 Task: Search one way flight ticket for 5 adults, 2 children, 1 infant in seat and 2 infants on lap in economy from Eastsound: Orcas Island Airport to Gillette: Gillette Campbell County Airport on 5-1-2023. Choice of flights is Emirates. Number of bags: 1 carry on bag and 1 checked bag. Price is upto 77000. Outbound departure time preference is 12:15.
Action: Mouse moved to (244, 475)
Screenshot: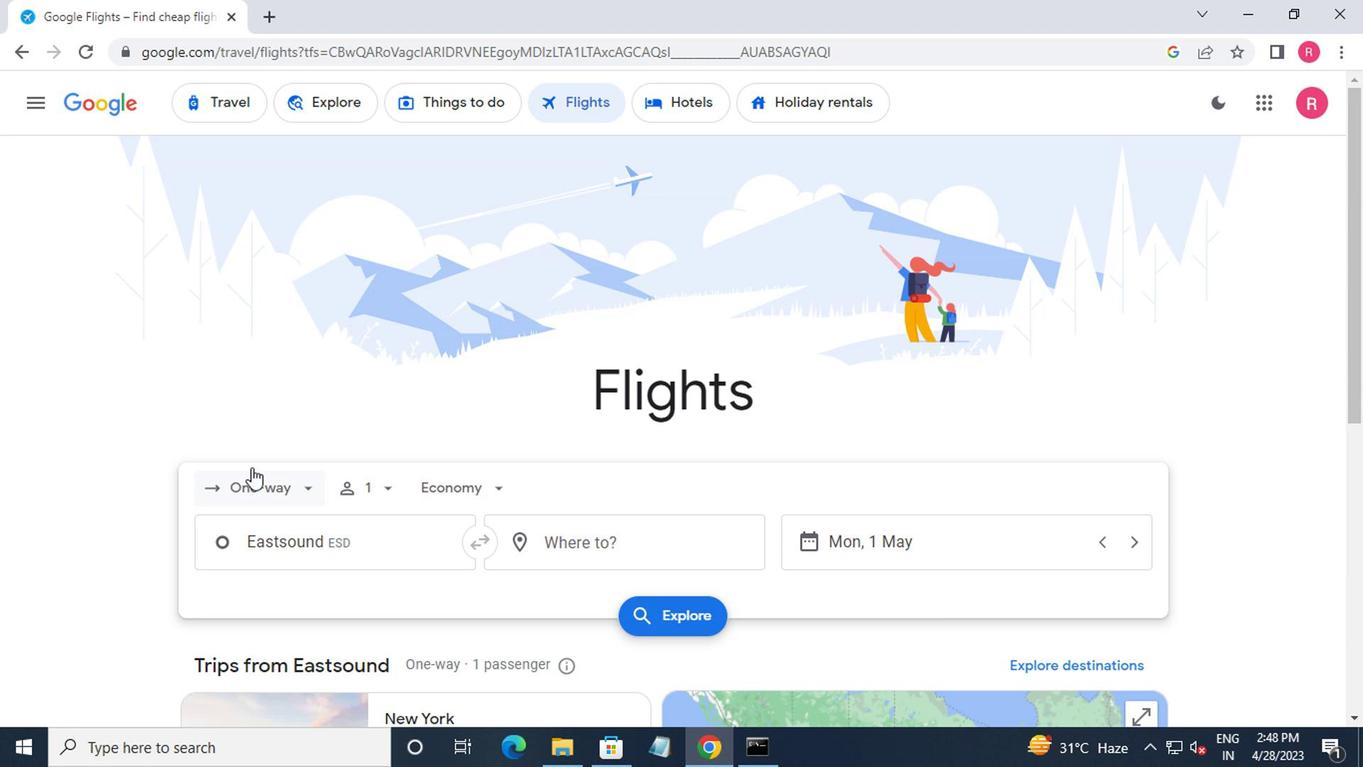 
Action: Mouse pressed left at (244, 475)
Screenshot: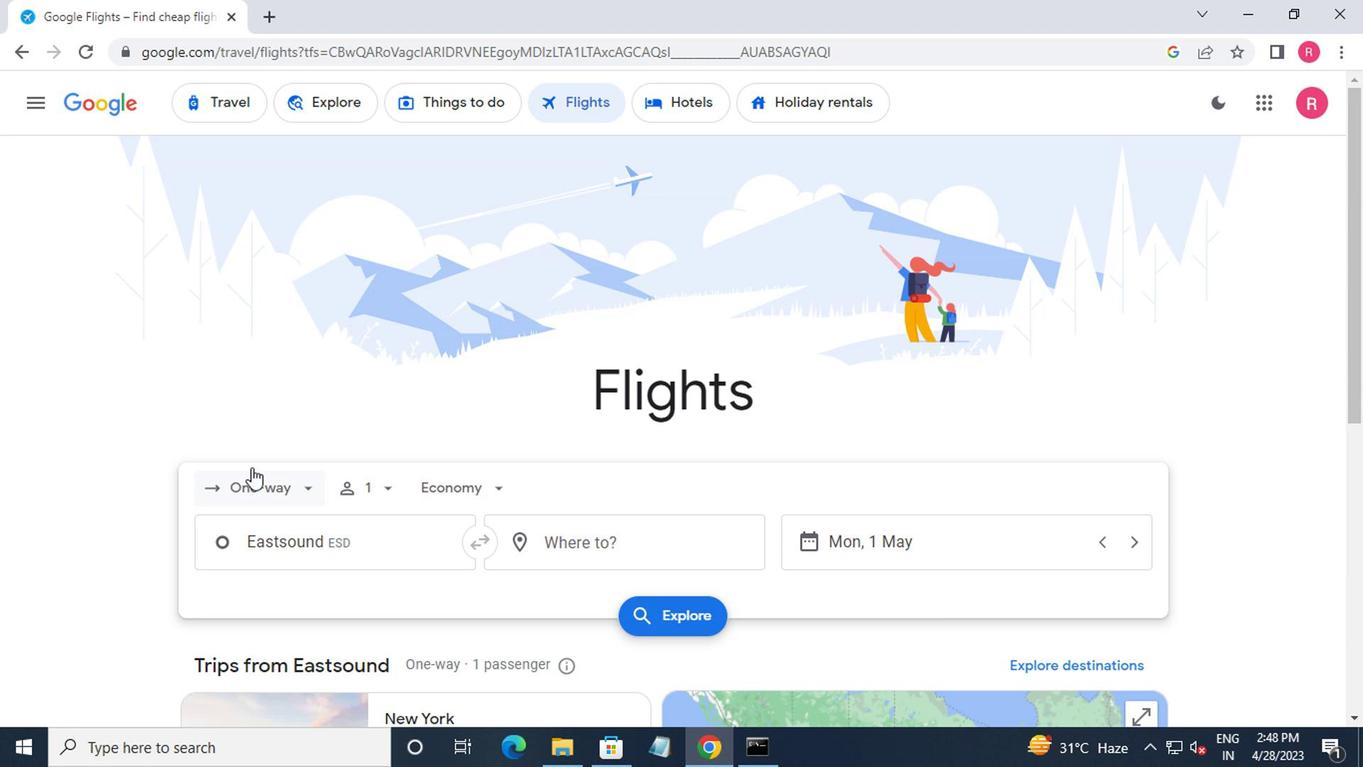 
Action: Mouse moved to (286, 584)
Screenshot: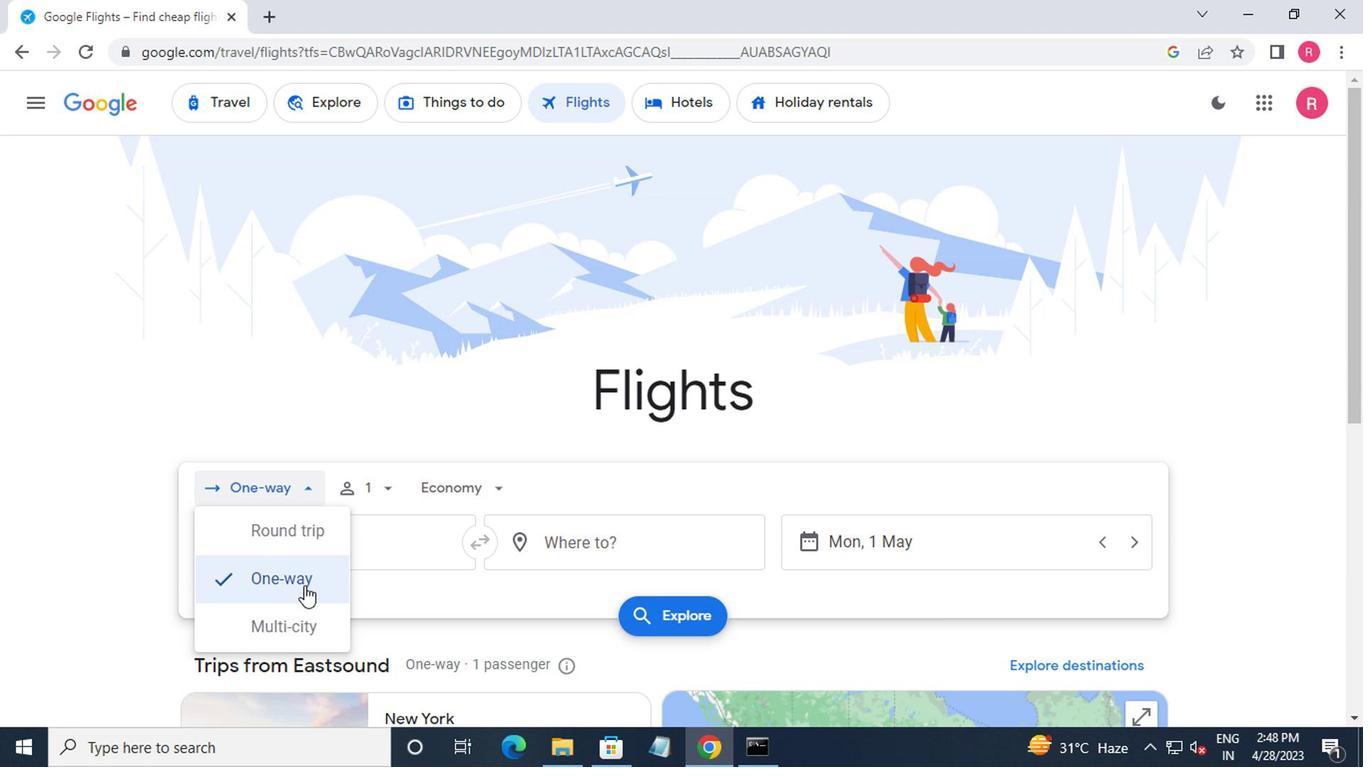 
Action: Mouse pressed left at (286, 584)
Screenshot: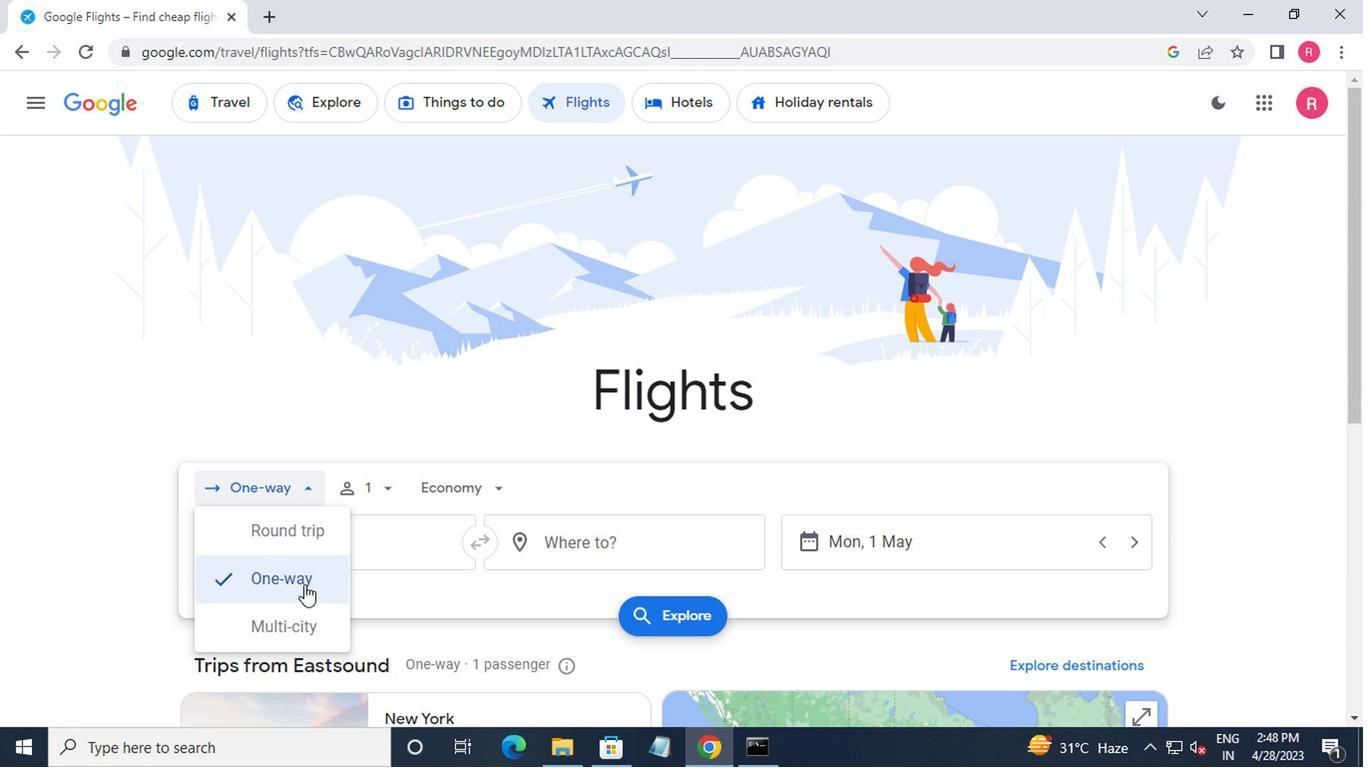 
Action: Mouse moved to (360, 502)
Screenshot: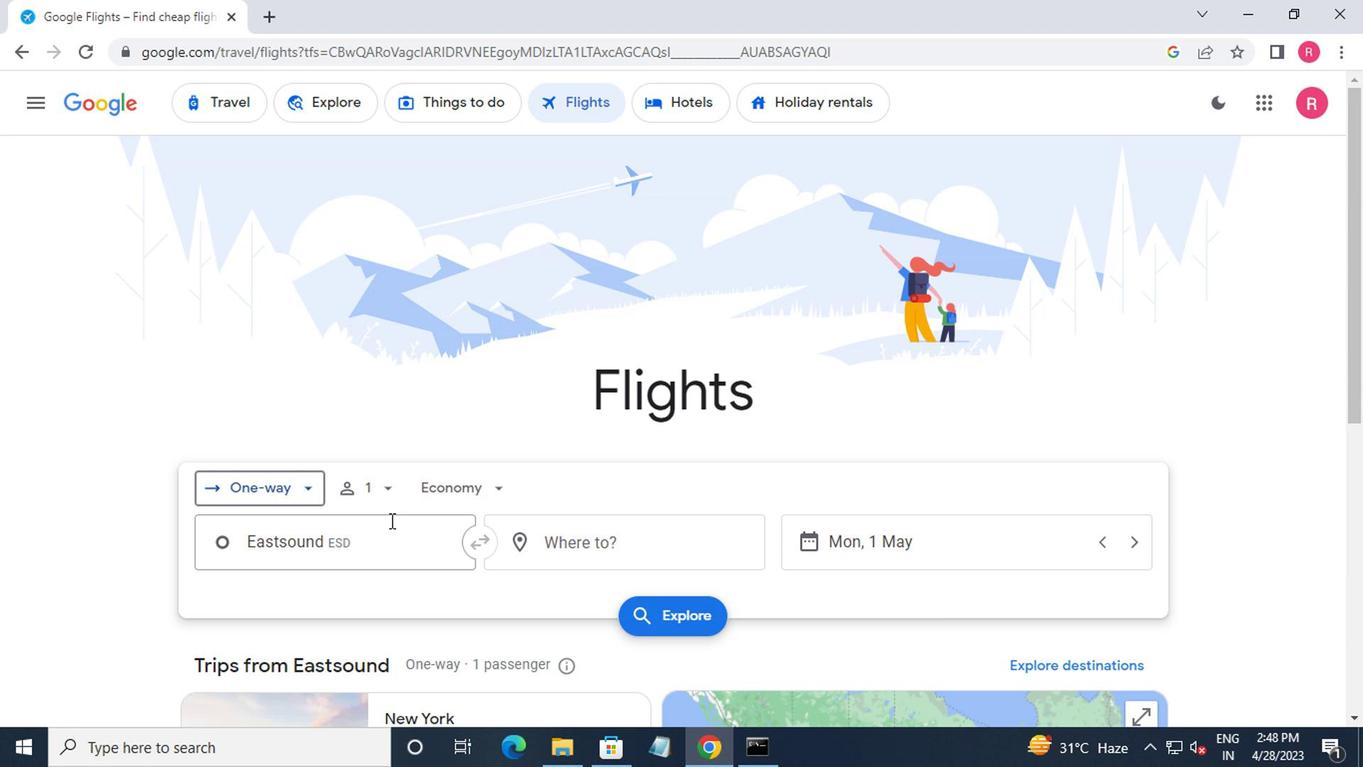 
Action: Mouse pressed left at (360, 502)
Screenshot: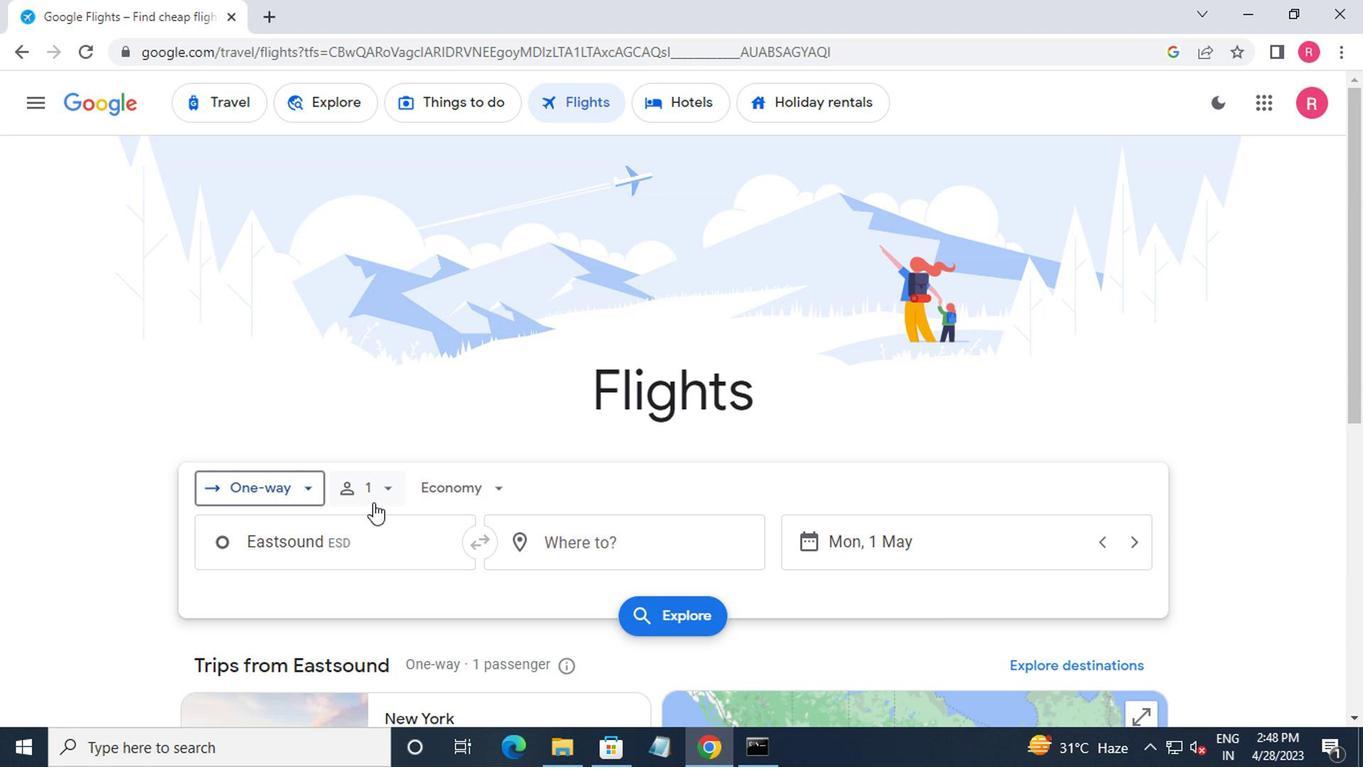 
Action: Mouse moved to (541, 547)
Screenshot: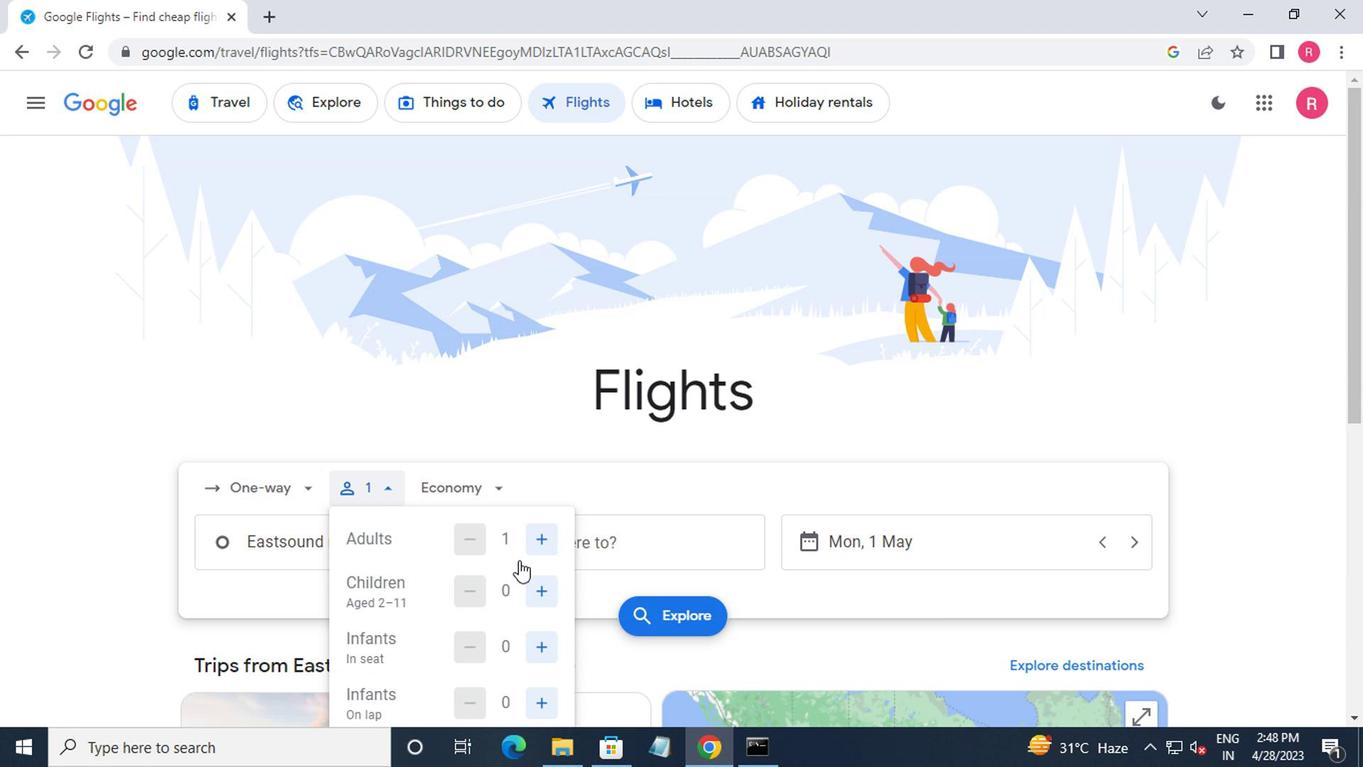 
Action: Mouse pressed left at (541, 547)
Screenshot: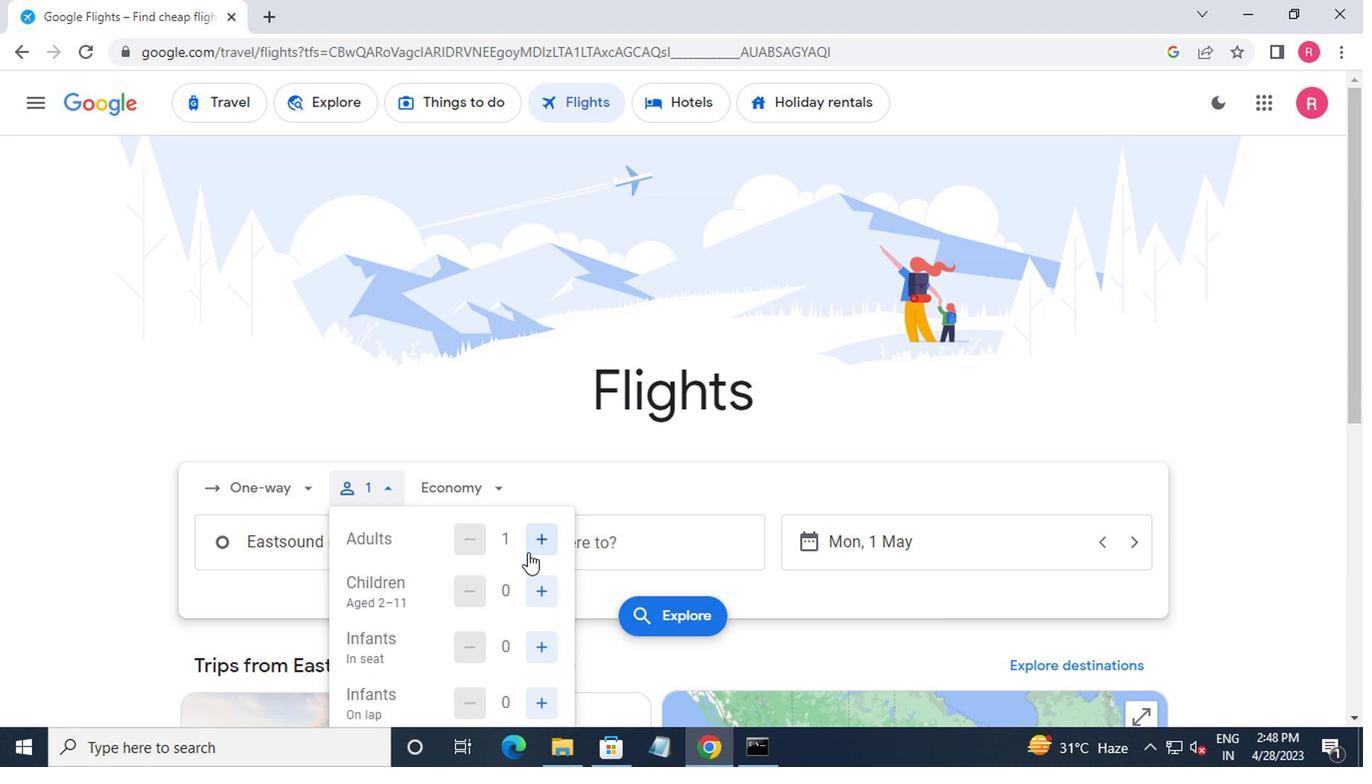 
Action: Mouse pressed left at (541, 547)
Screenshot: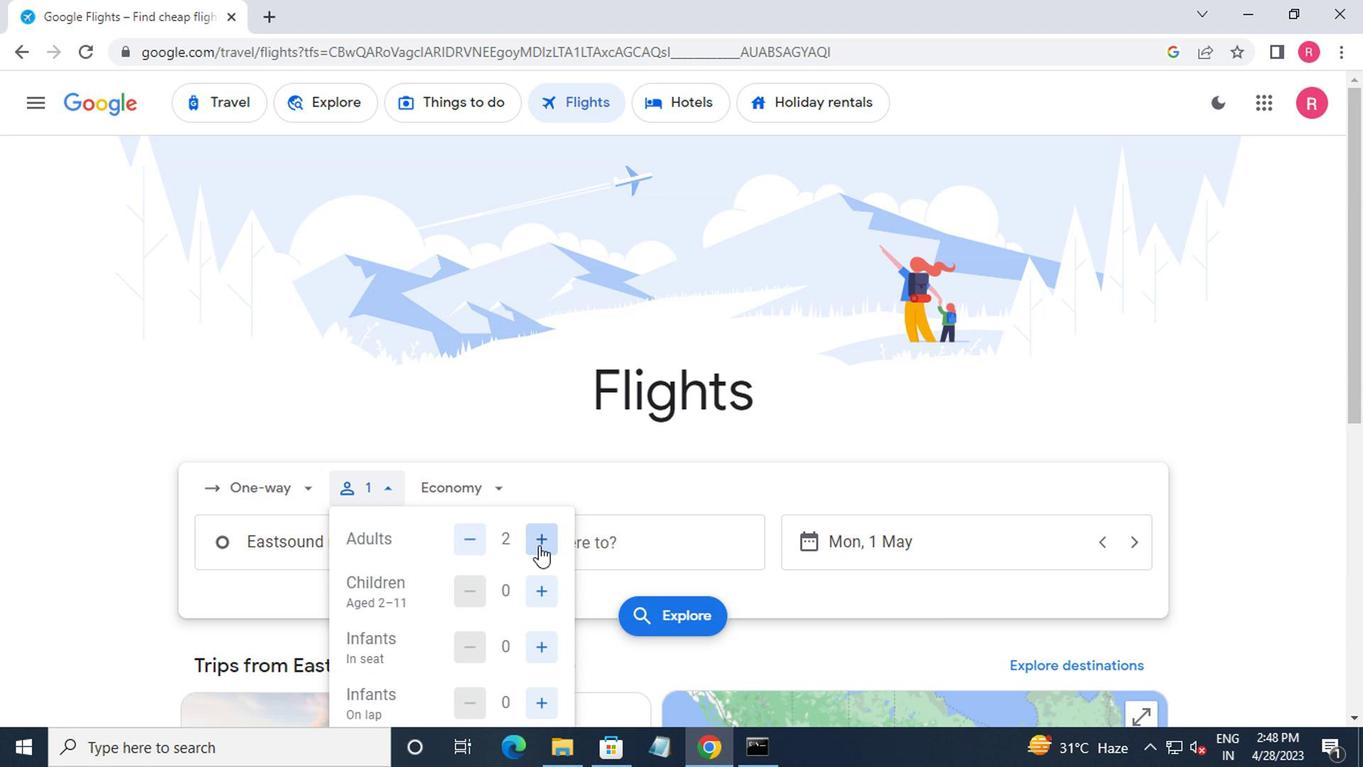 
Action: Mouse pressed left at (541, 547)
Screenshot: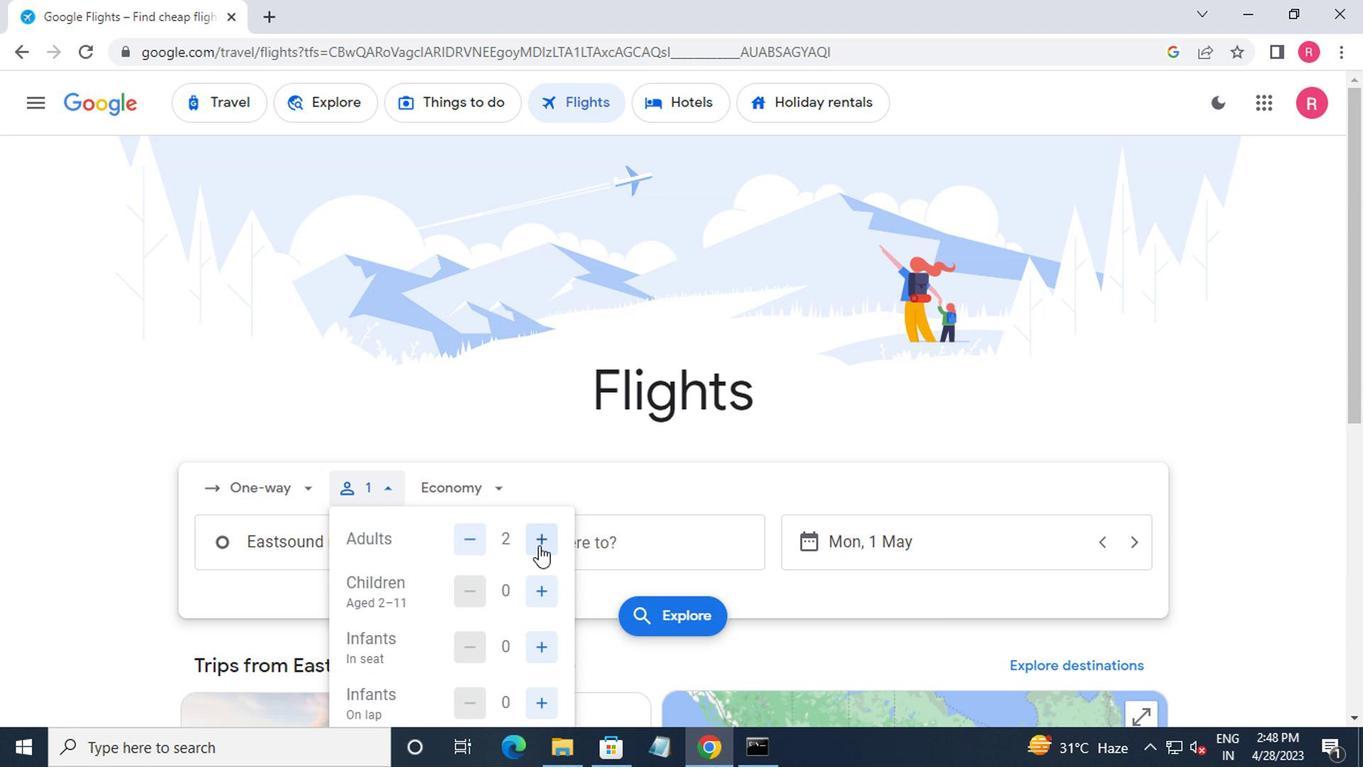 
Action: Mouse moved to (551, 593)
Screenshot: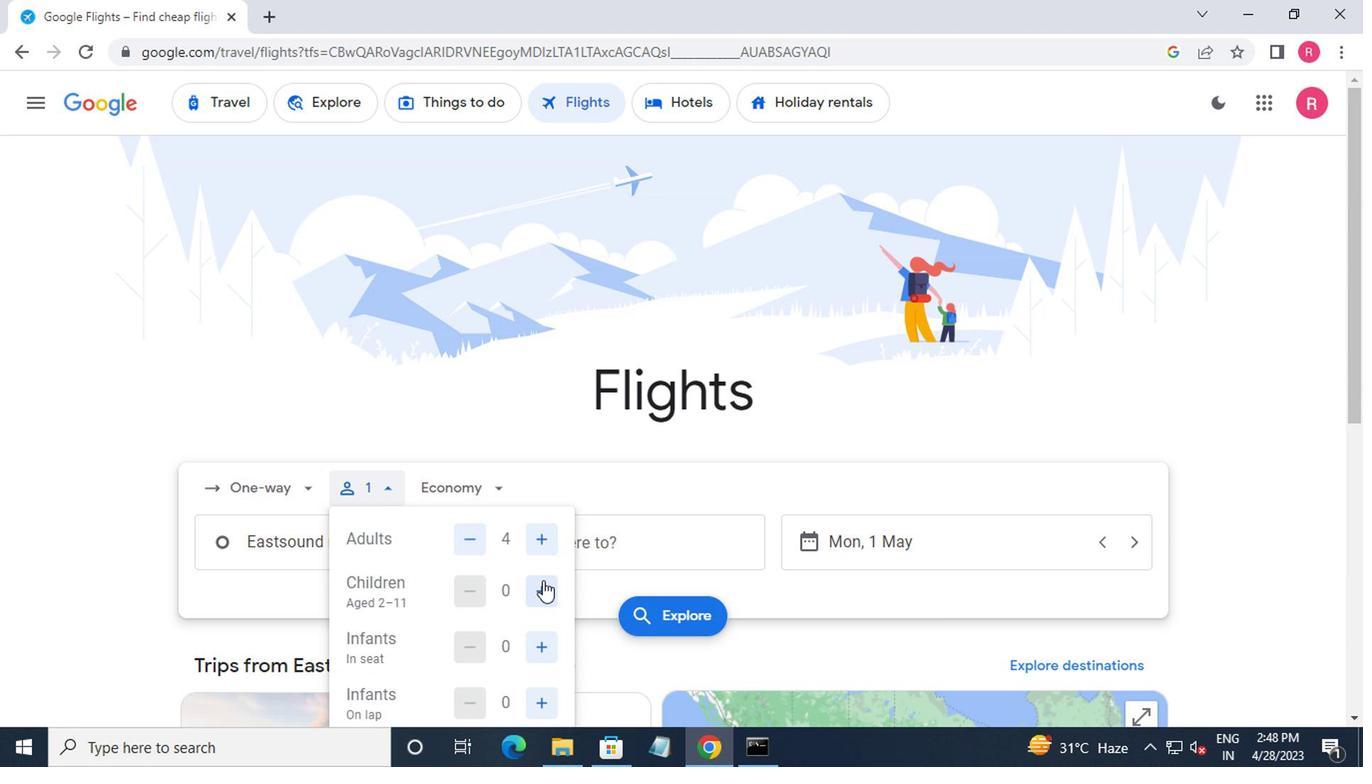 
Action: Mouse pressed left at (551, 593)
Screenshot: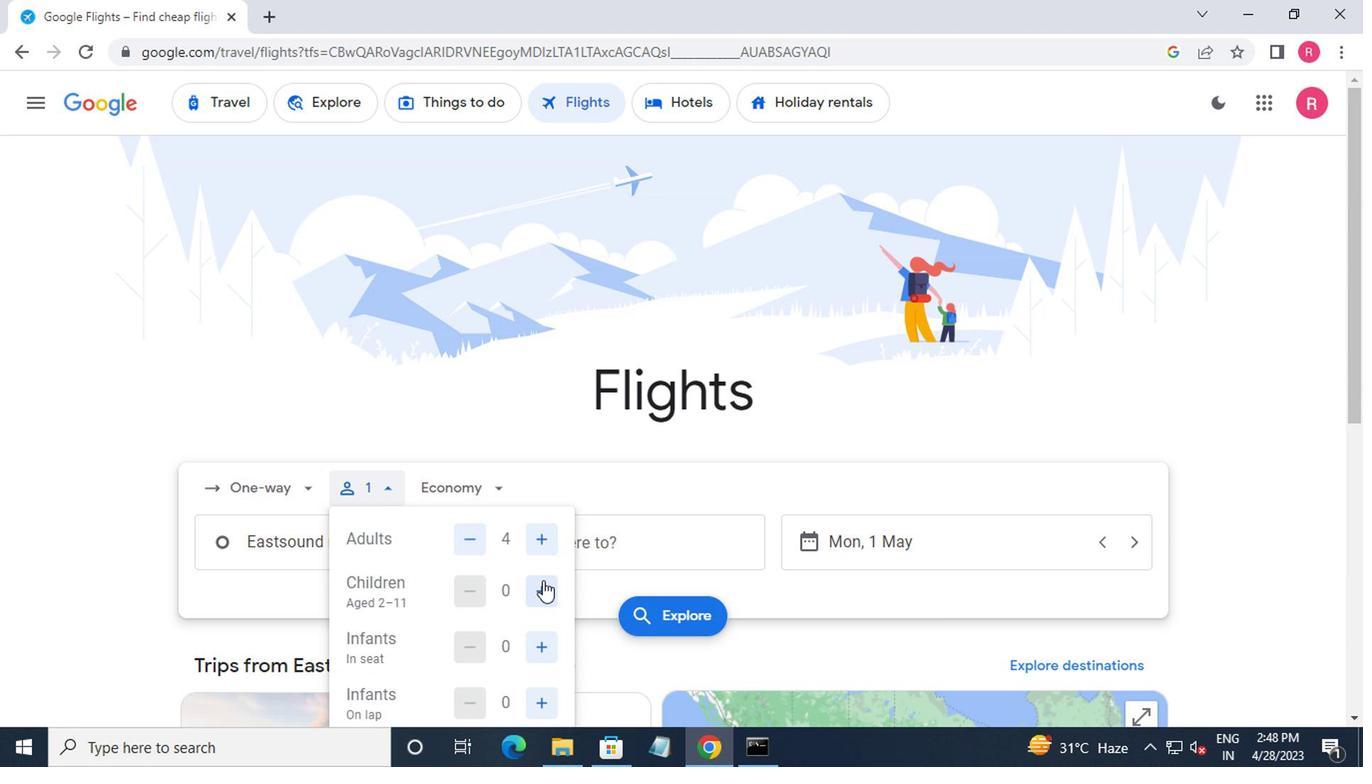 
Action: Mouse moved to (555, 635)
Screenshot: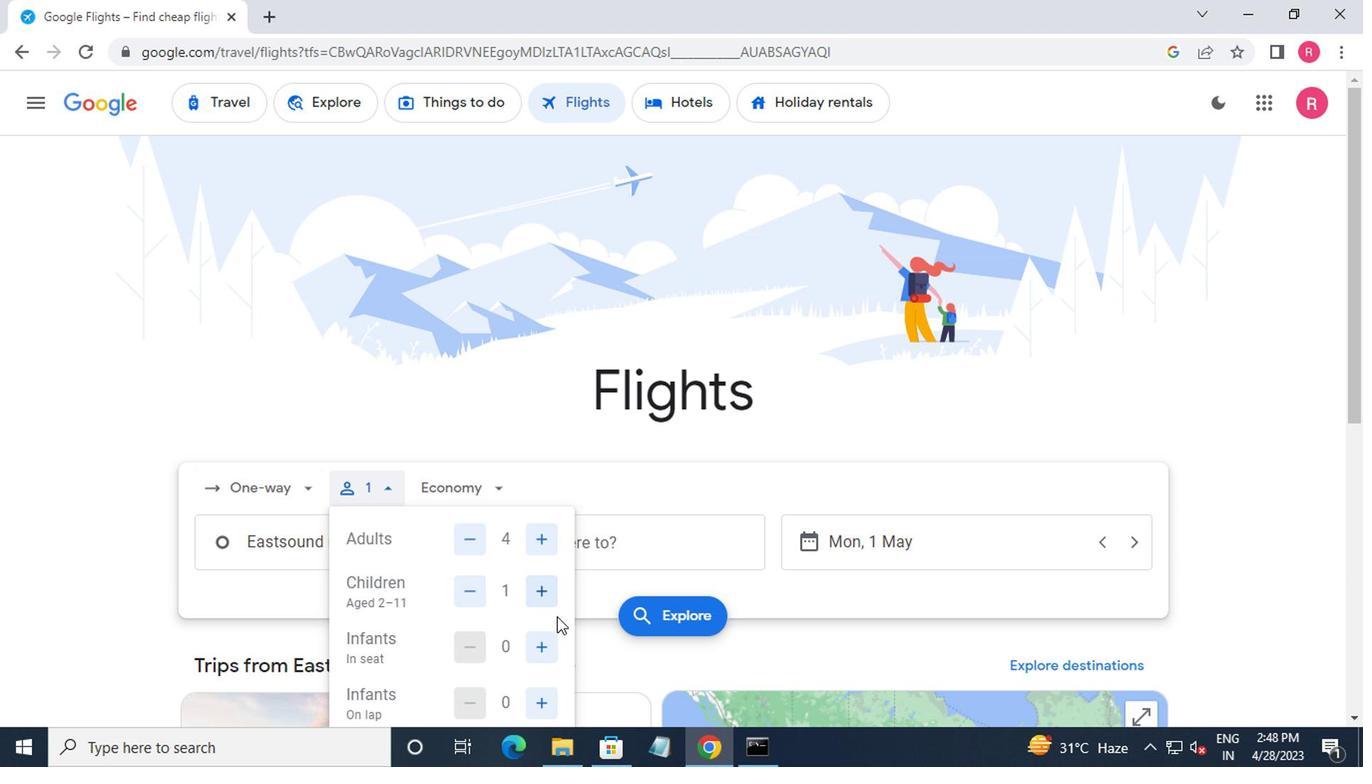 
Action: Mouse pressed left at (555, 635)
Screenshot: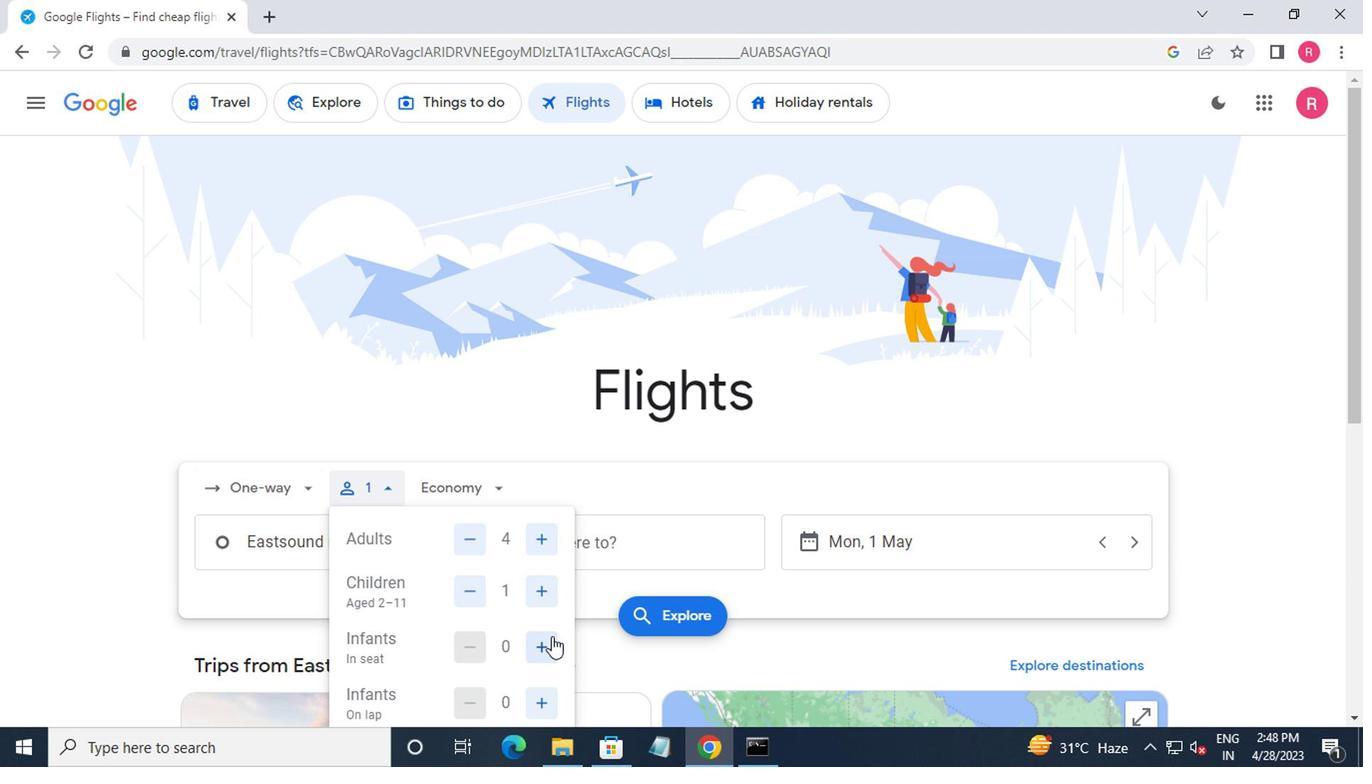 
Action: Mouse moved to (438, 488)
Screenshot: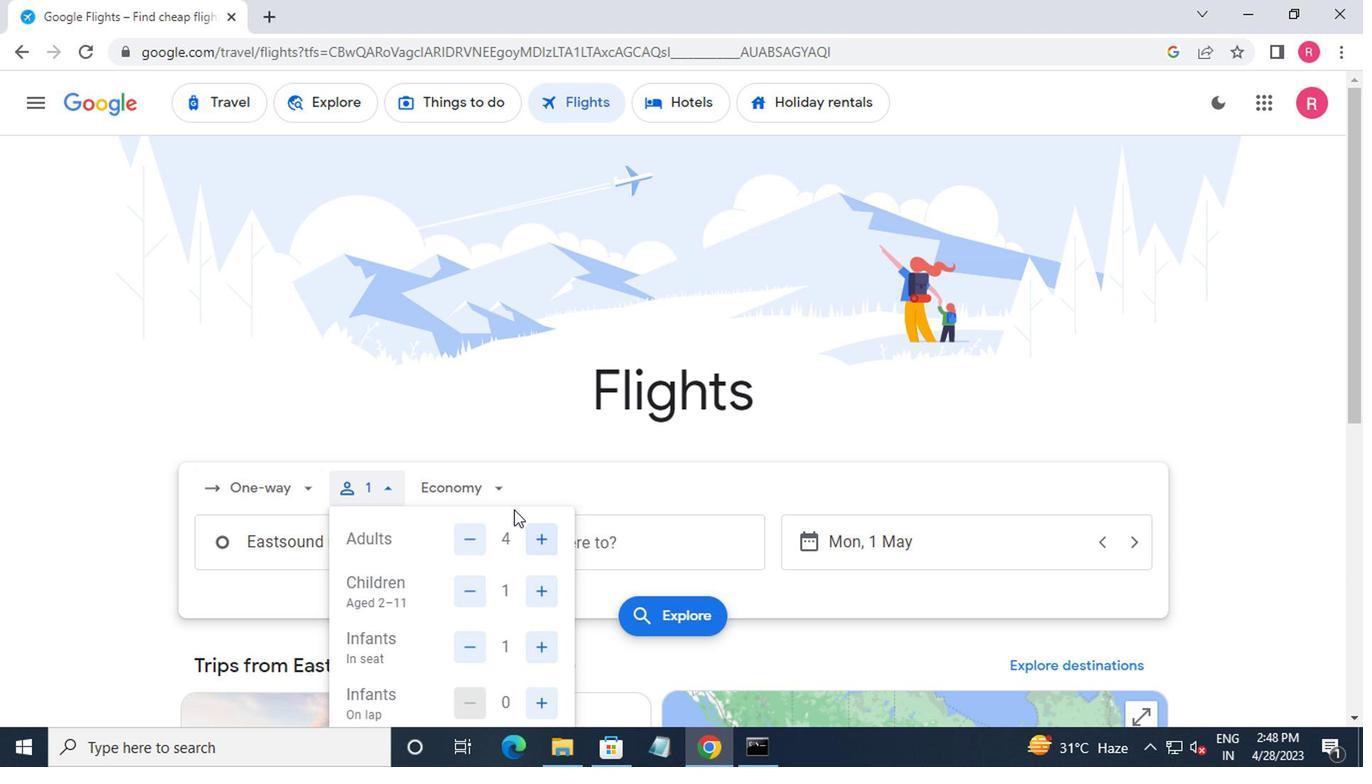 
Action: Mouse pressed left at (438, 488)
Screenshot: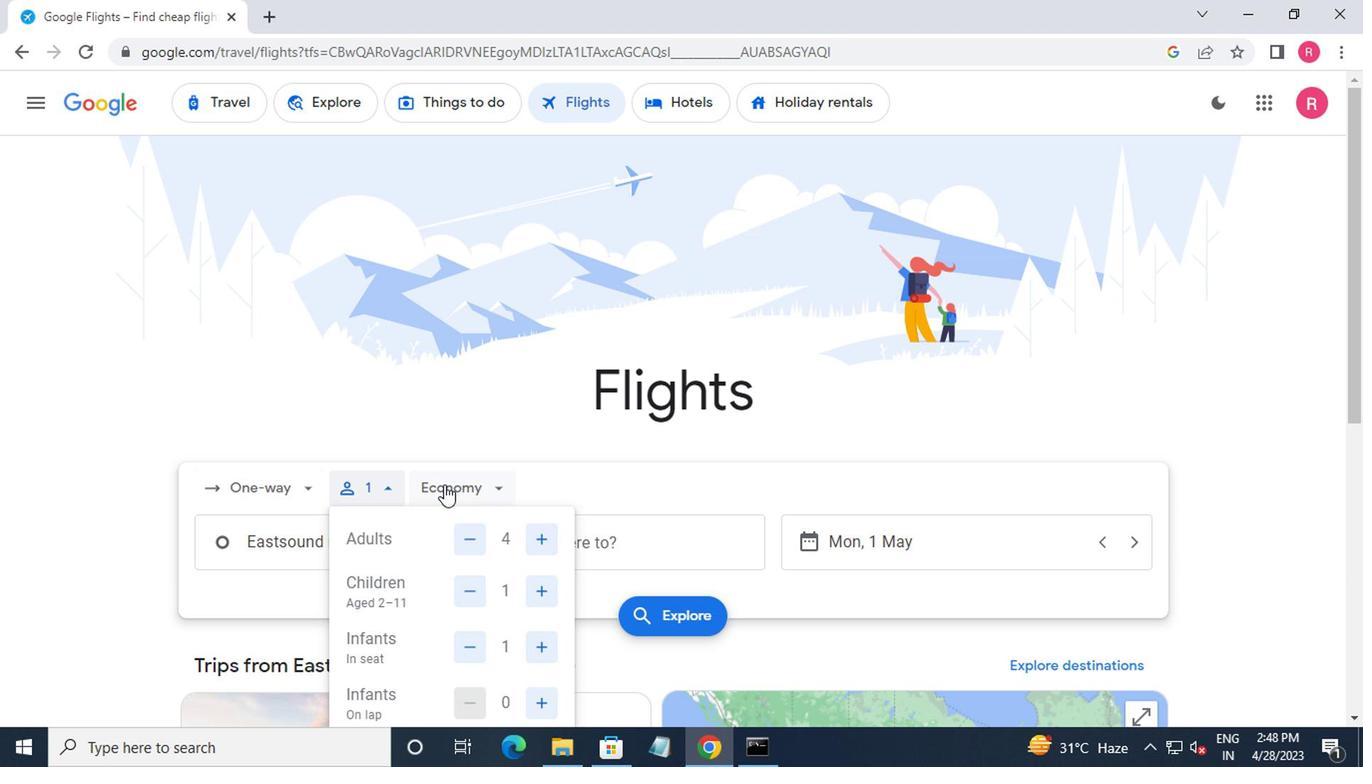 
Action: Mouse moved to (542, 570)
Screenshot: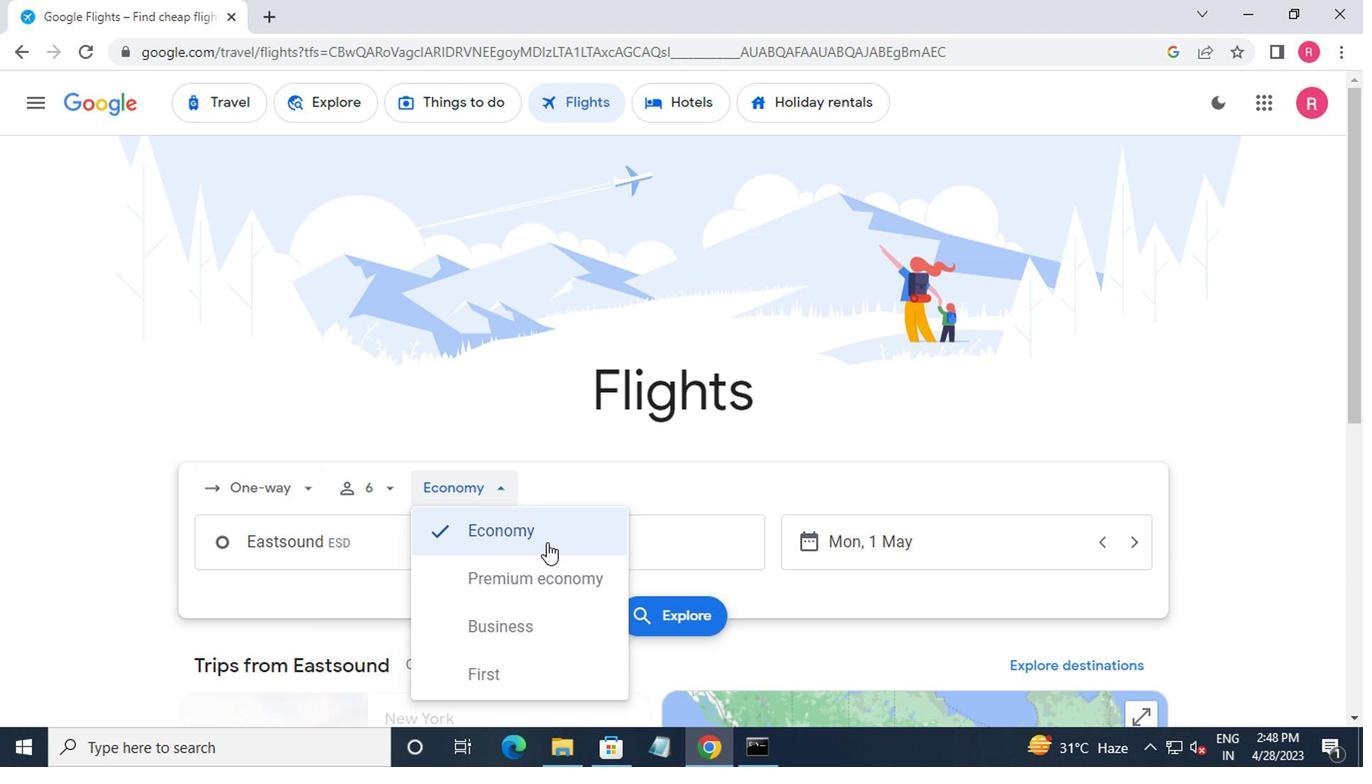 
Action: Mouse pressed left at (542, 570)
Screenshot: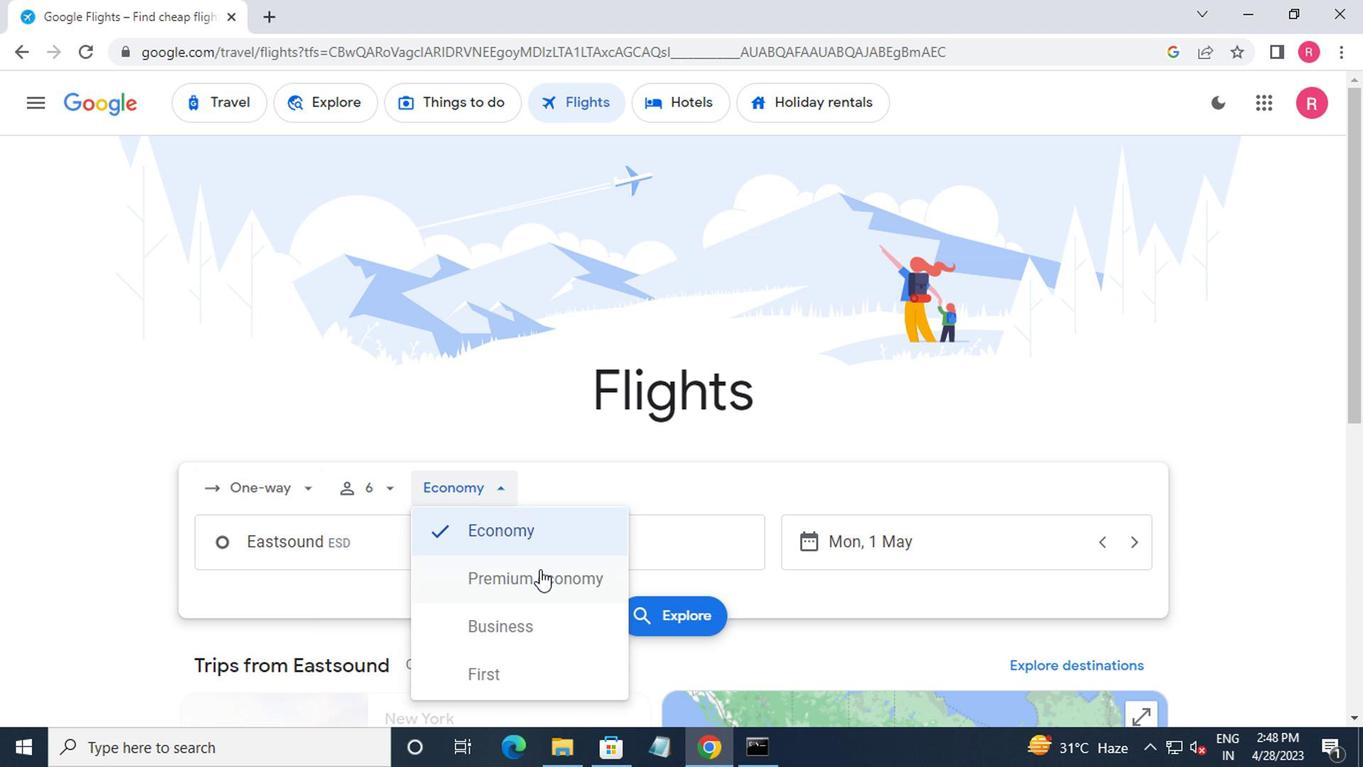 
Action: Mouse moved to (416, 546)
Screenshot: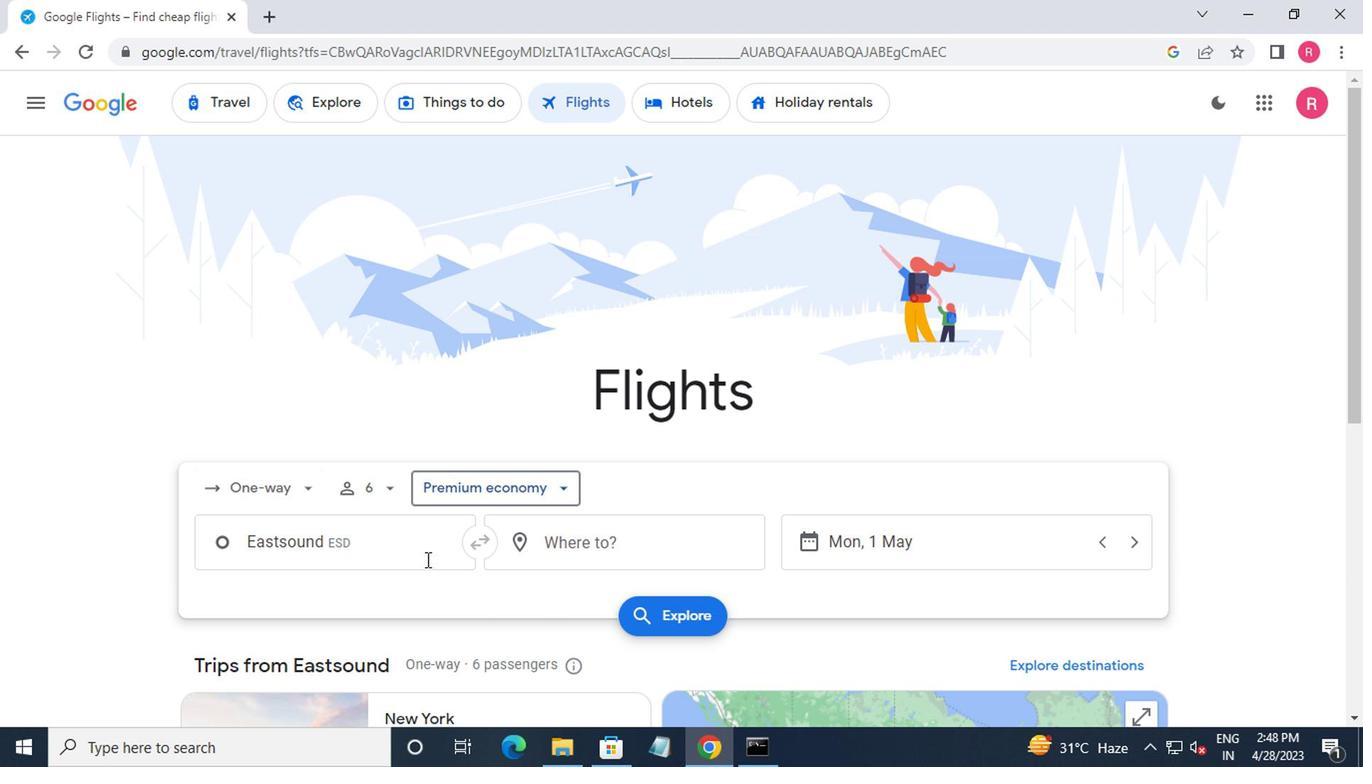
Action: Mouse pressed left at (416, 546)
Screenshot: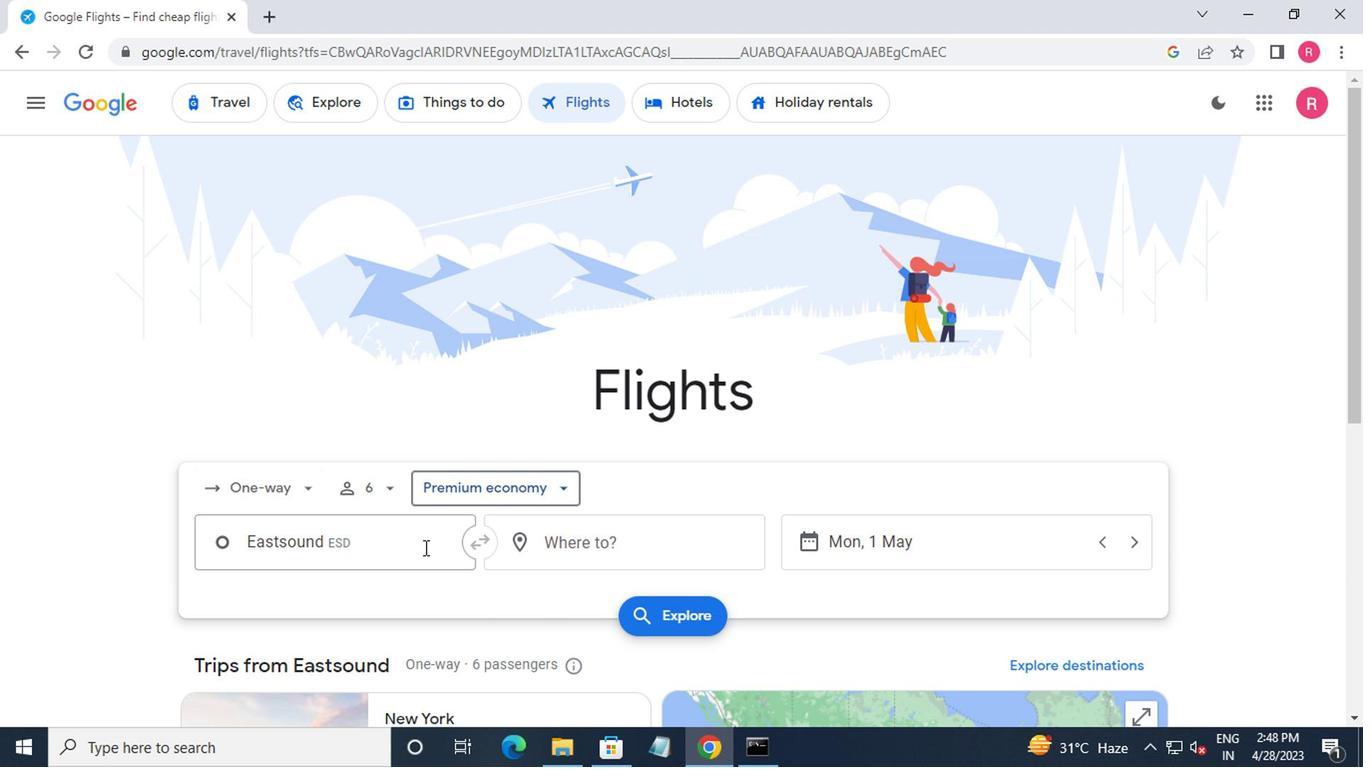 
Action: Key pressed <Key.shift_r>Paine<Key.space>f
Screenshot: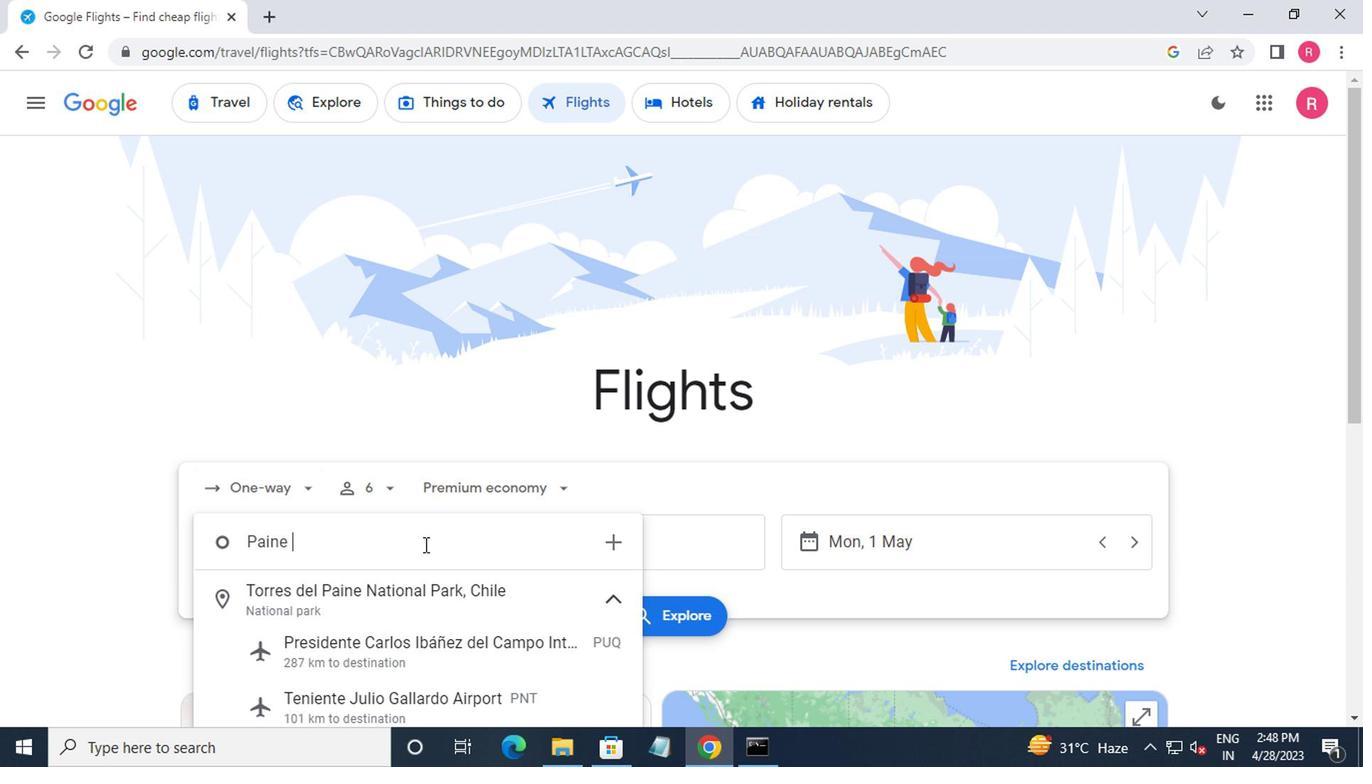 
Action: Mouse moved to (397, 595)
Screenshot: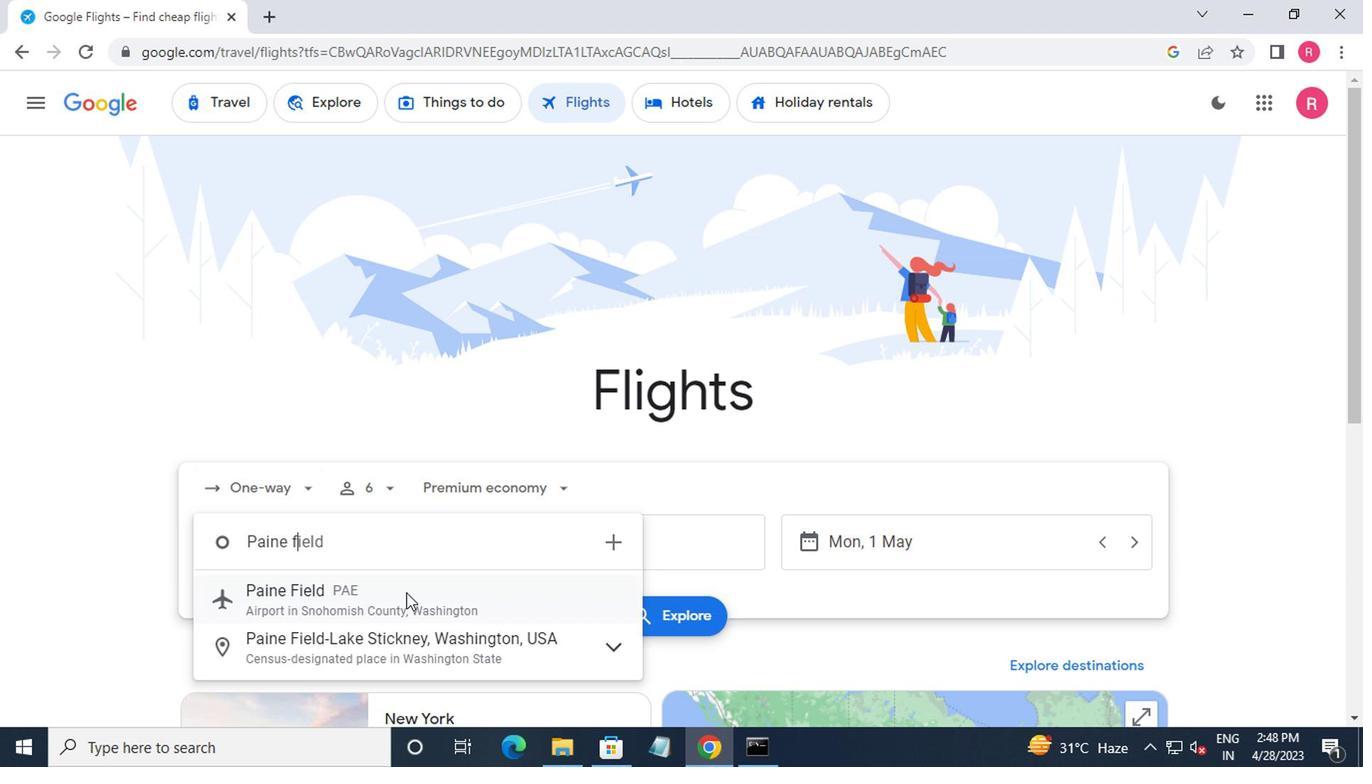 
Action: Mouse pressed left at (397, 595)
Screenshot: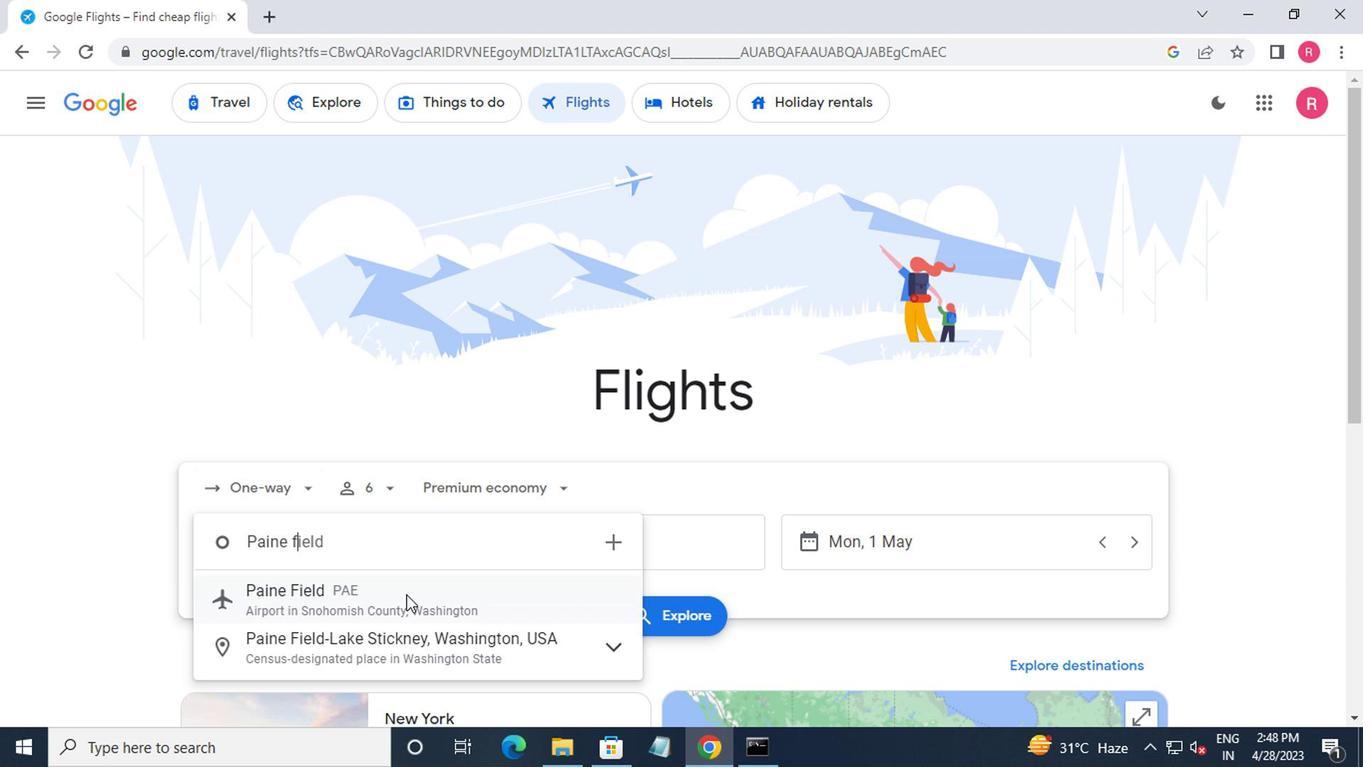 
Action: Mouse moved to (649, 550)
Screenshot: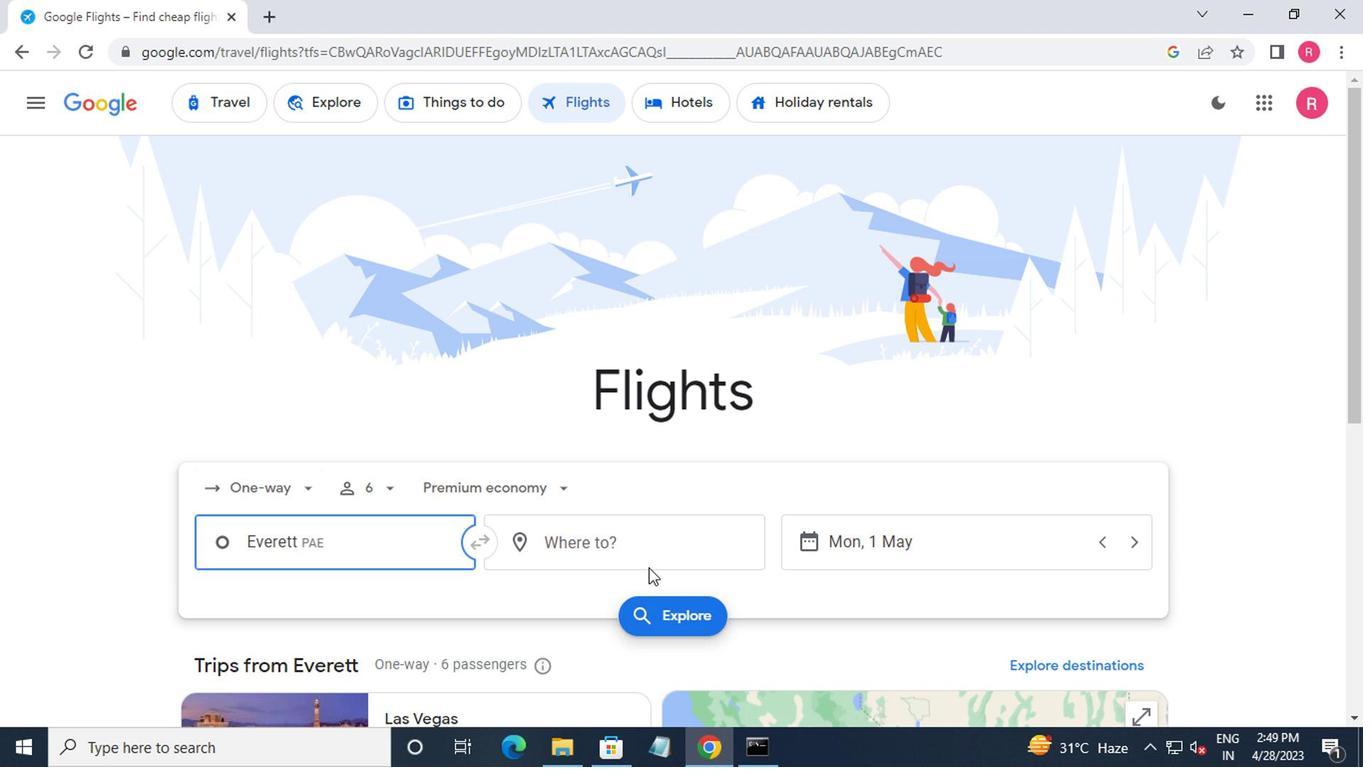 
Action: Mouse pressed left at (649, 550)
Screenshot: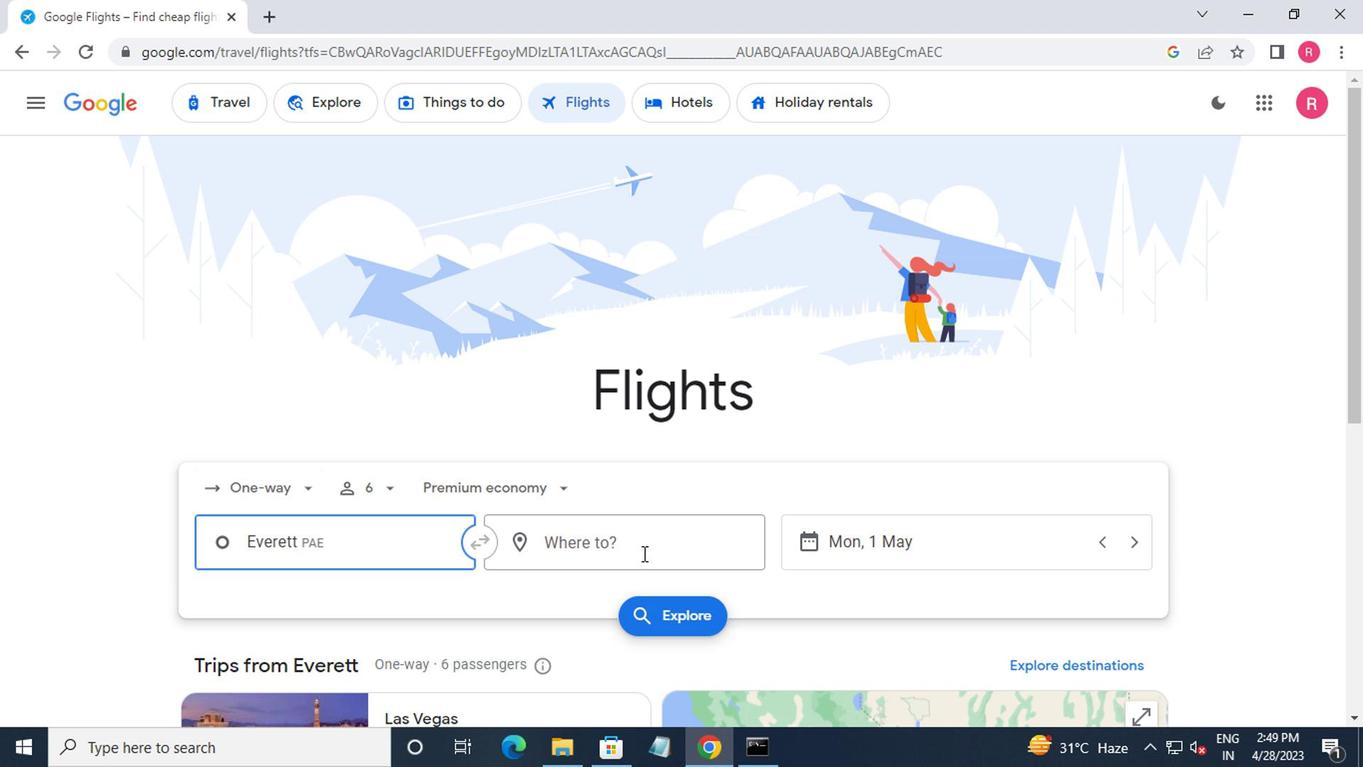 
Action: Mouse moved to (628, 664)
Screenshot: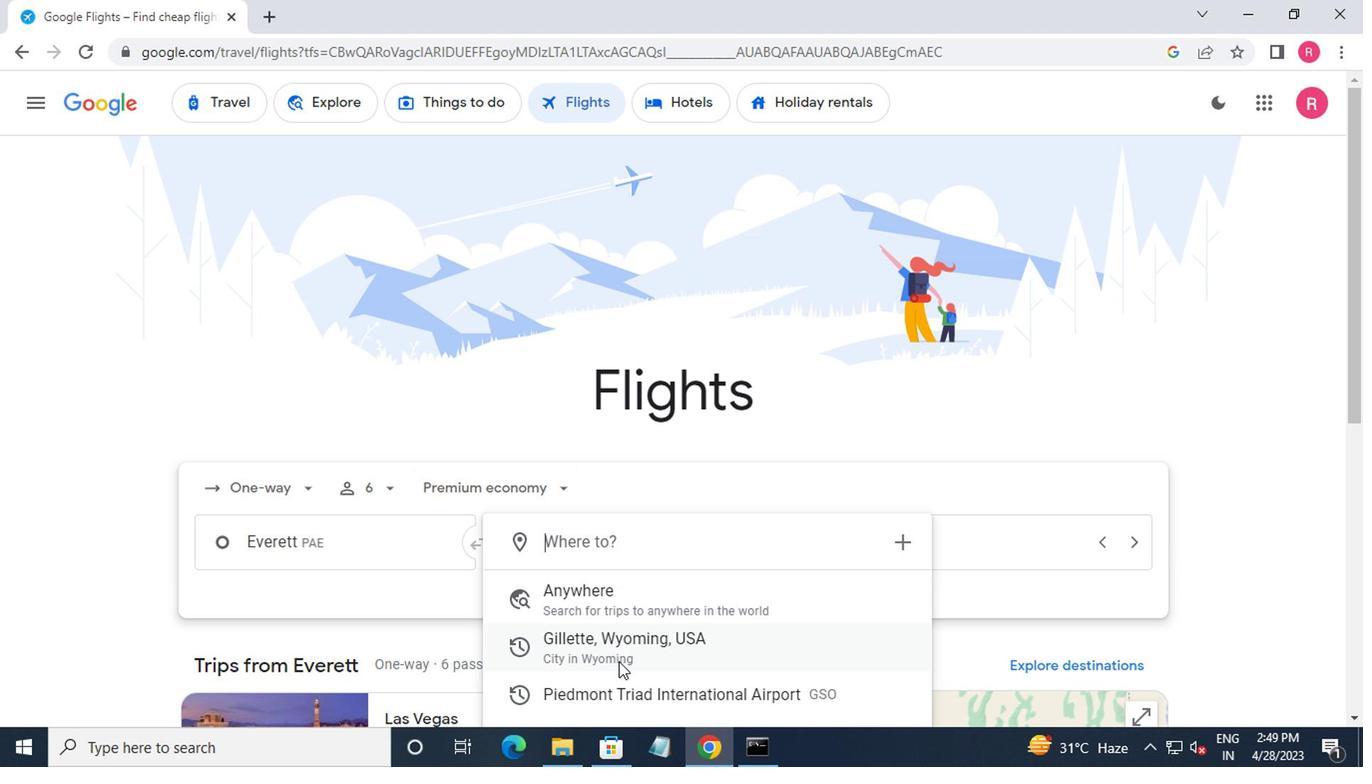 
Action: Mouse scrolled (628, 664) with delta (0, 0)
Screenshot: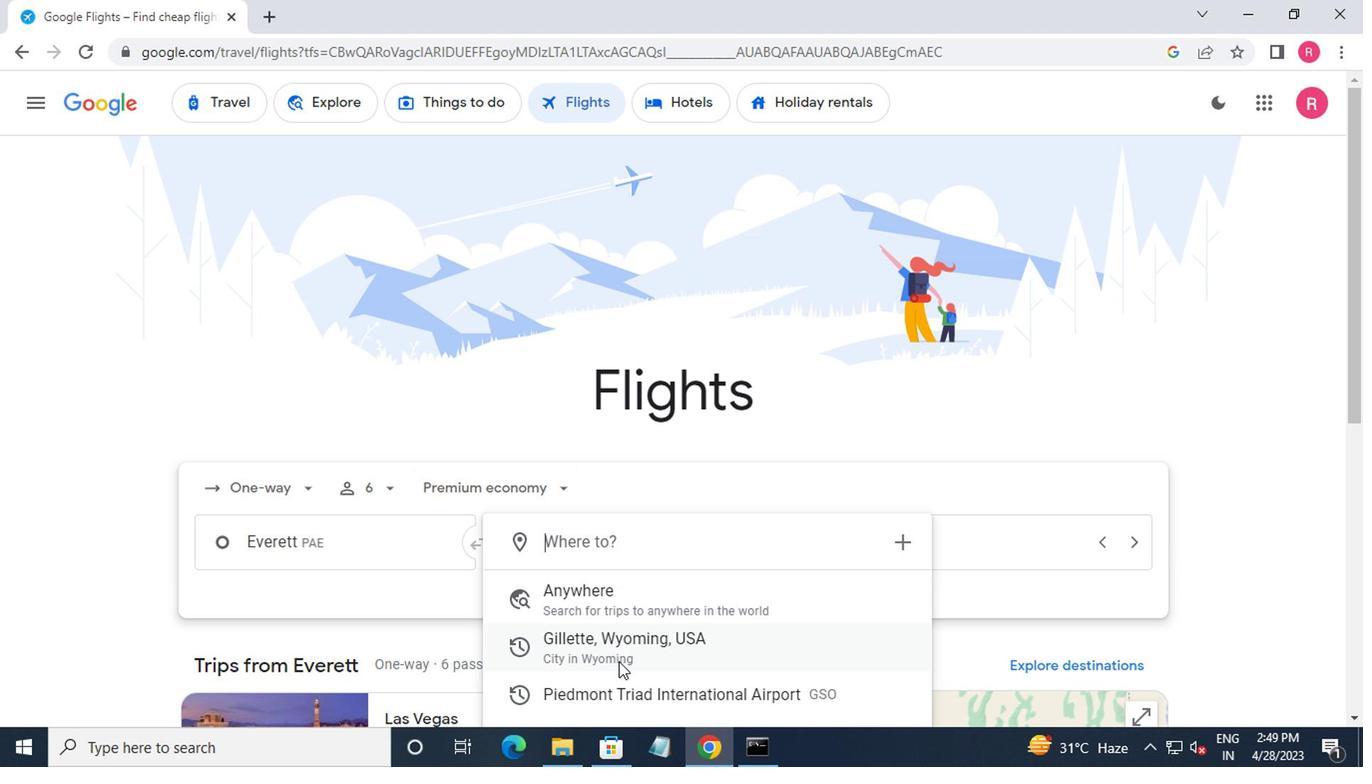 
Action: Mouse moved to (629, 636)
Screenshot: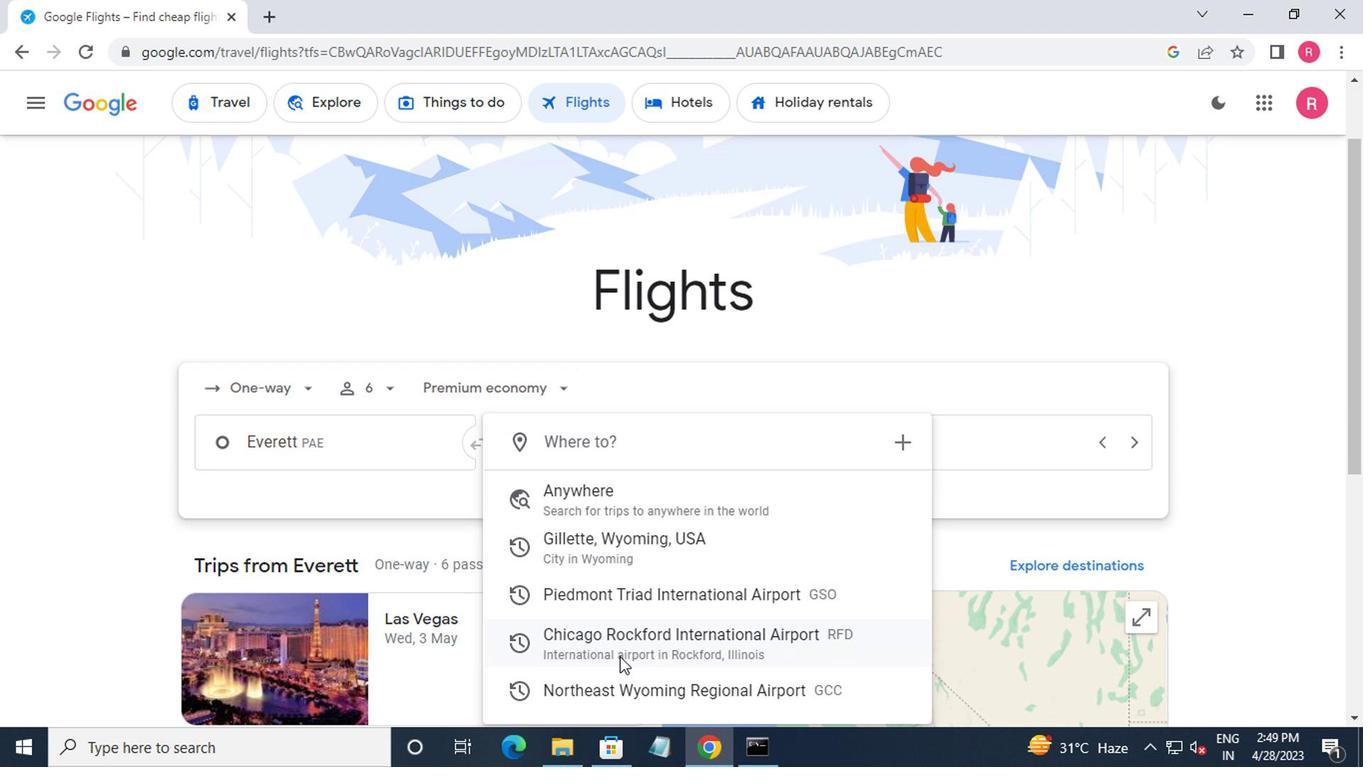 
Action: Mouse pressed left at (629, 636)
Screenshot: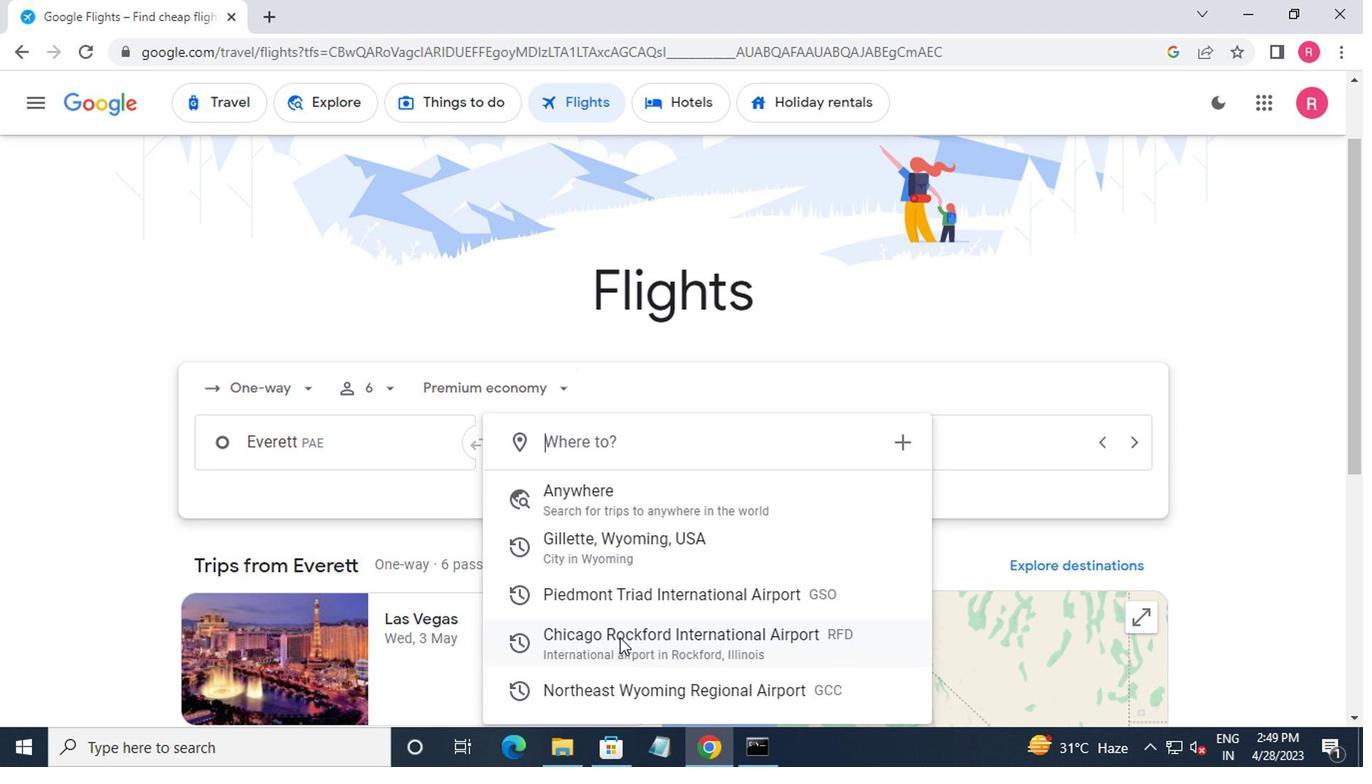 
Action: Mouse moved to (942, 453)
Screenshot: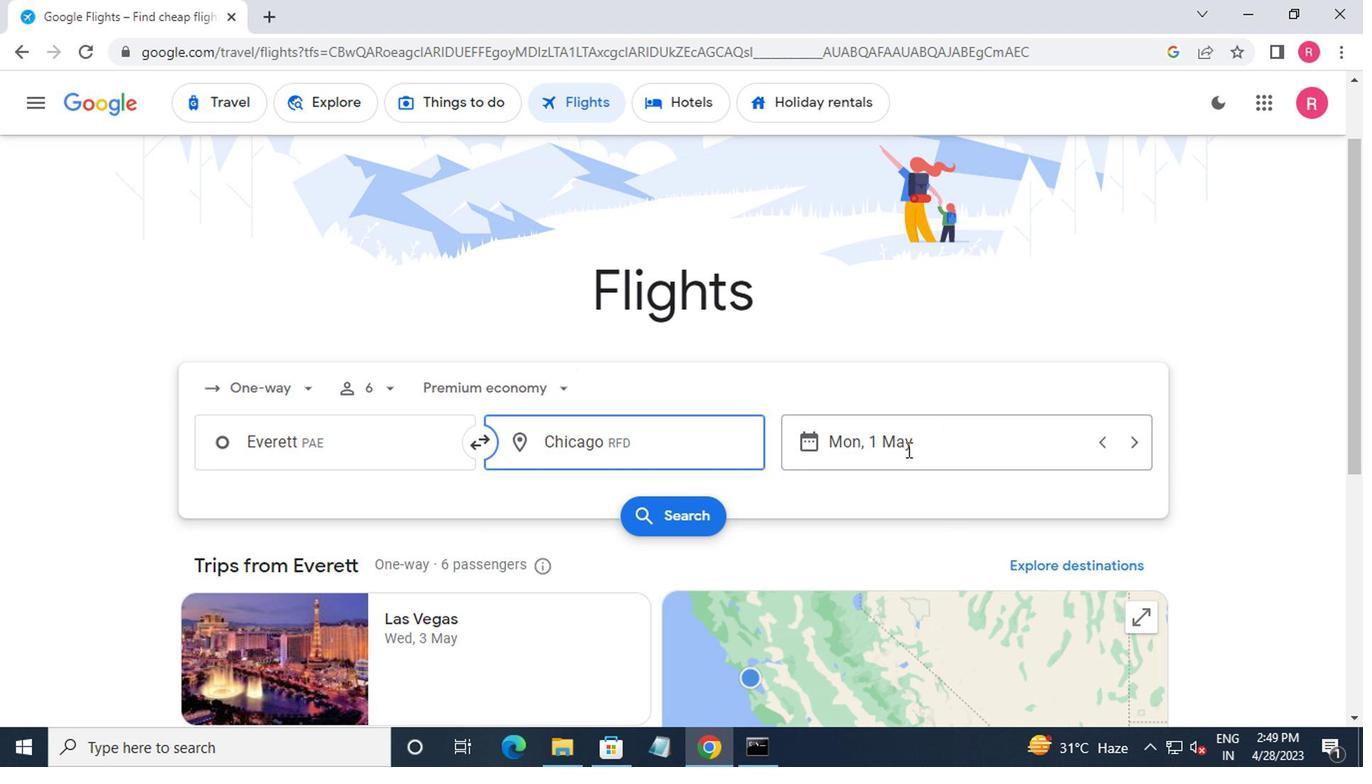 
Action: Mouse pressed left at (942, 453)
Screenshot: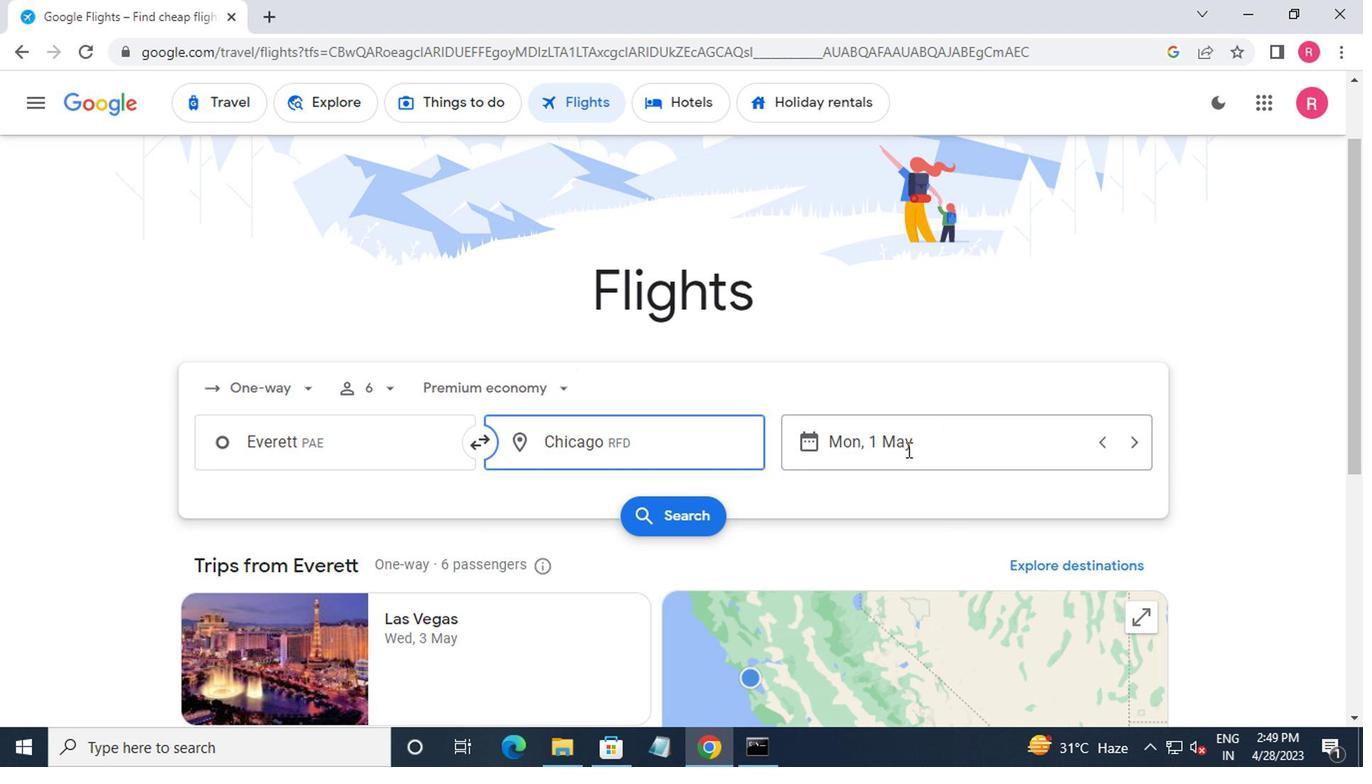 
Action: Mouse moved to (926, 379)
Screenshot: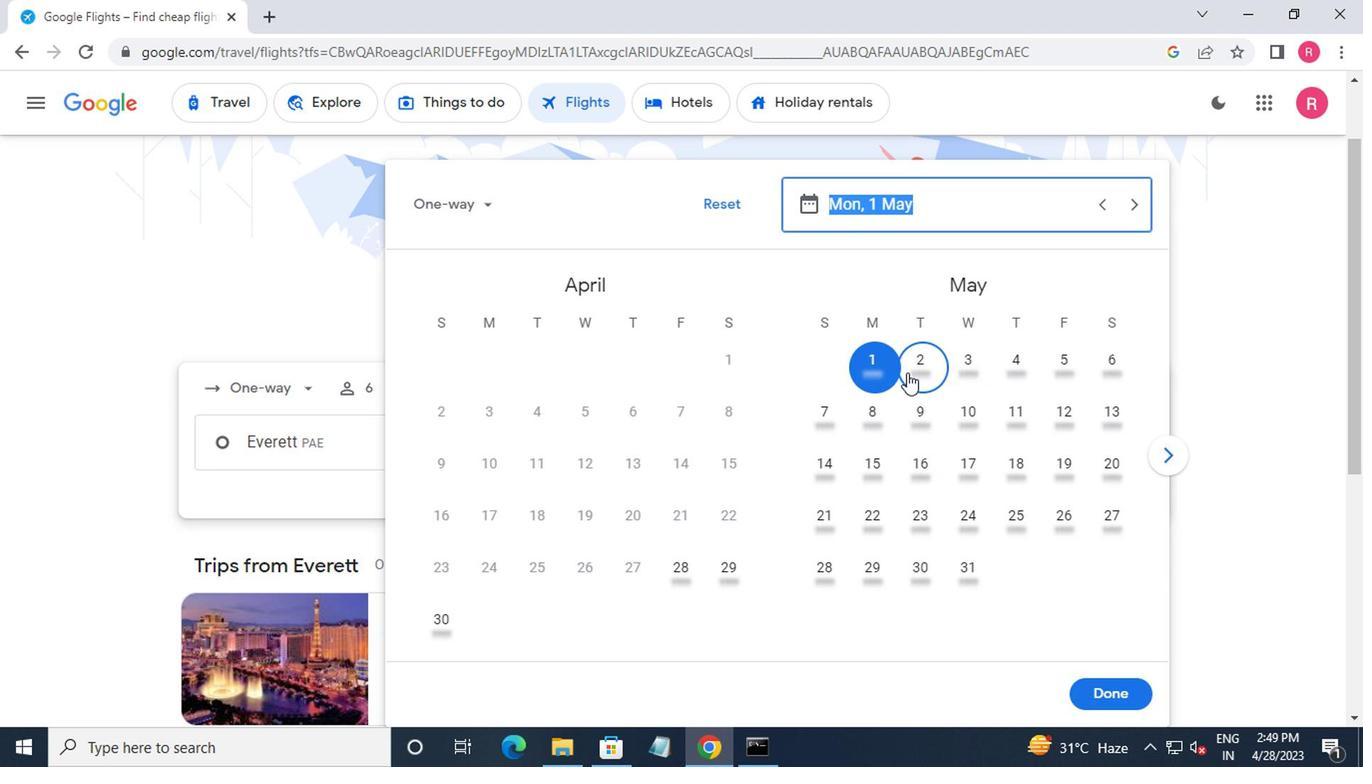 
Action: Mouse pressed left at (926, 379)
Screenshot: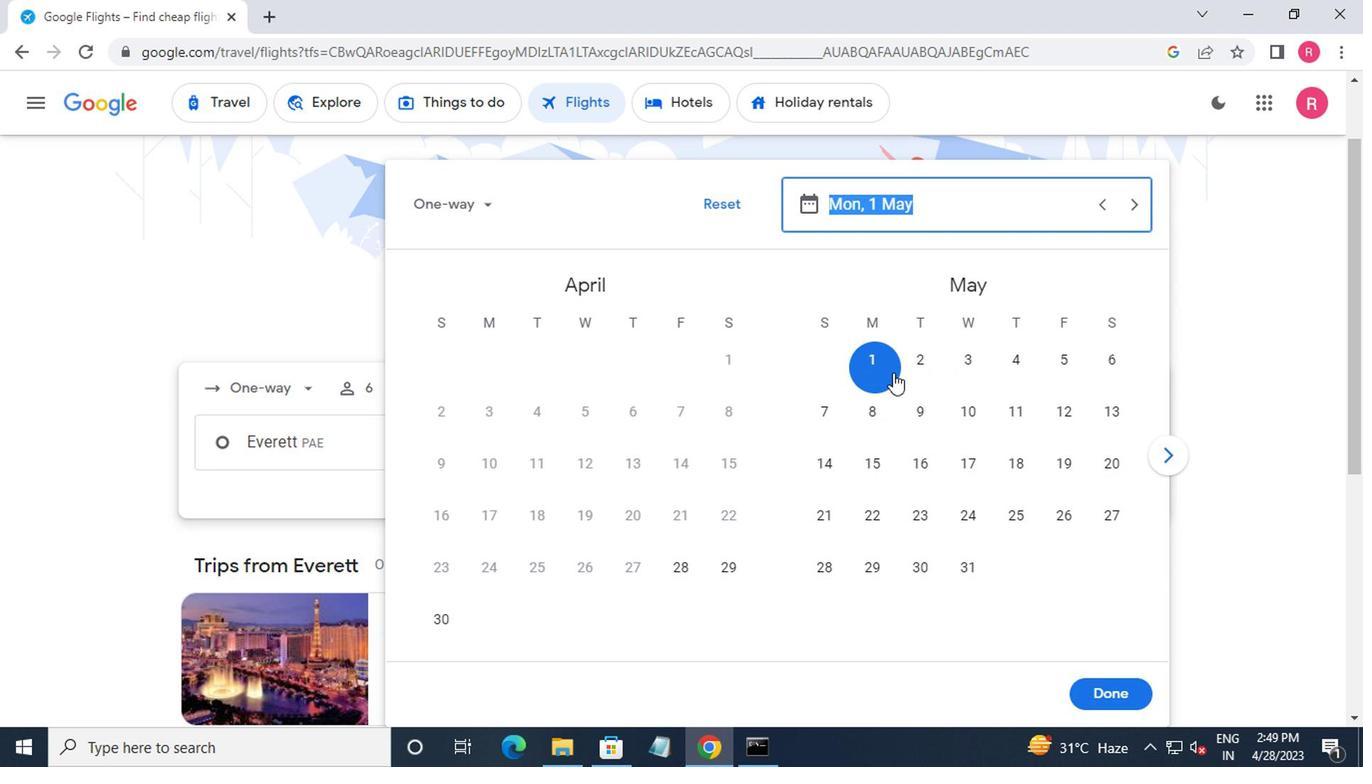 
Action: Mouse moved to (1164, 681)
Screenshot: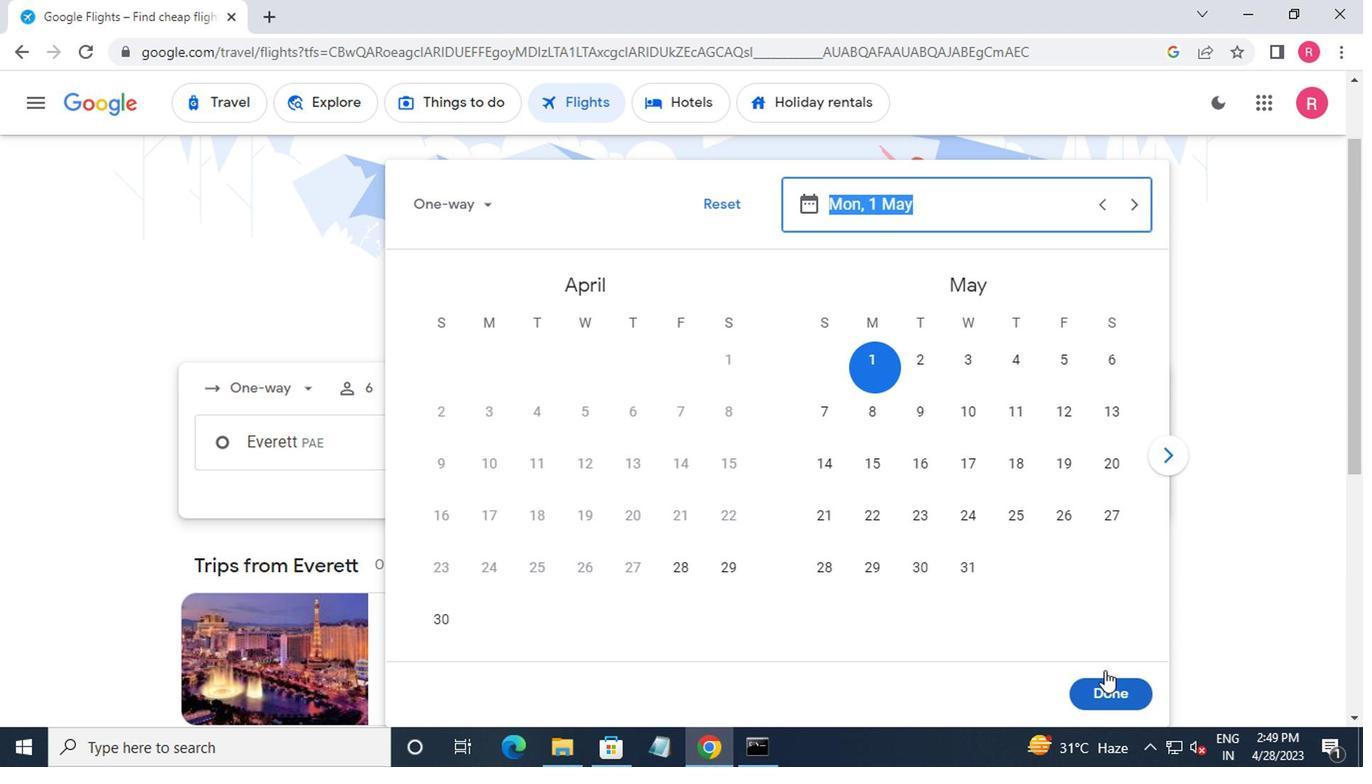 
Action: Mouse pressed left at (1164, 681)
Screenshot: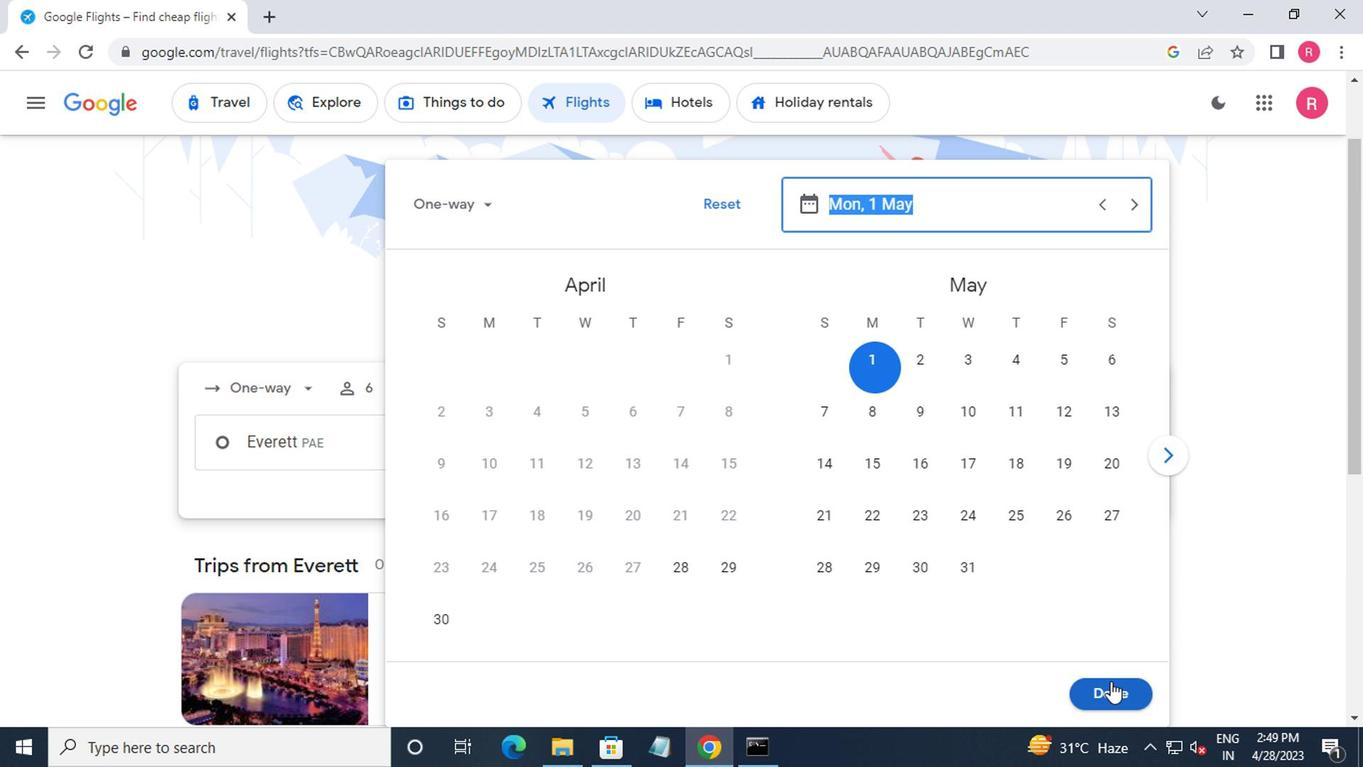 
Action: Mouse moved to (706, 516)
Screenshot: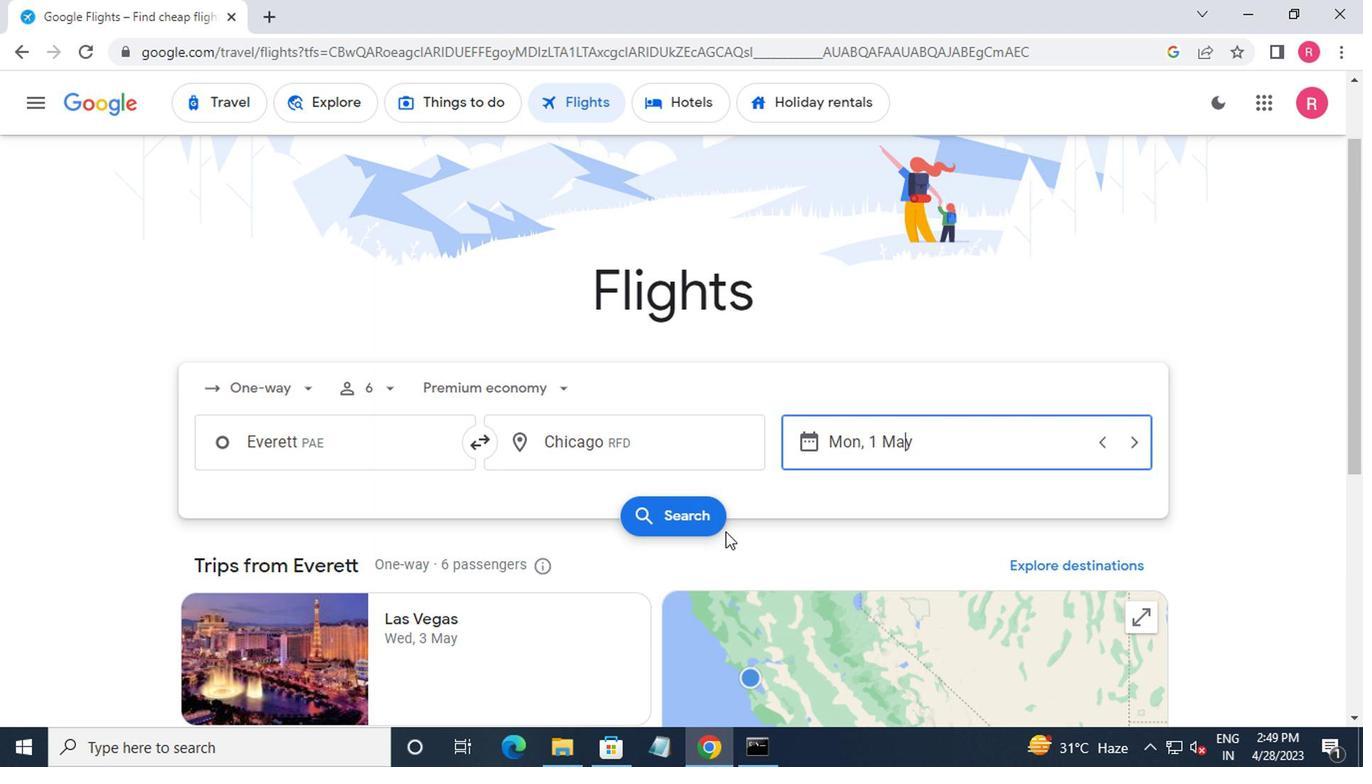 
Action: Mouse pressed left at (706, 516)
Screenshot: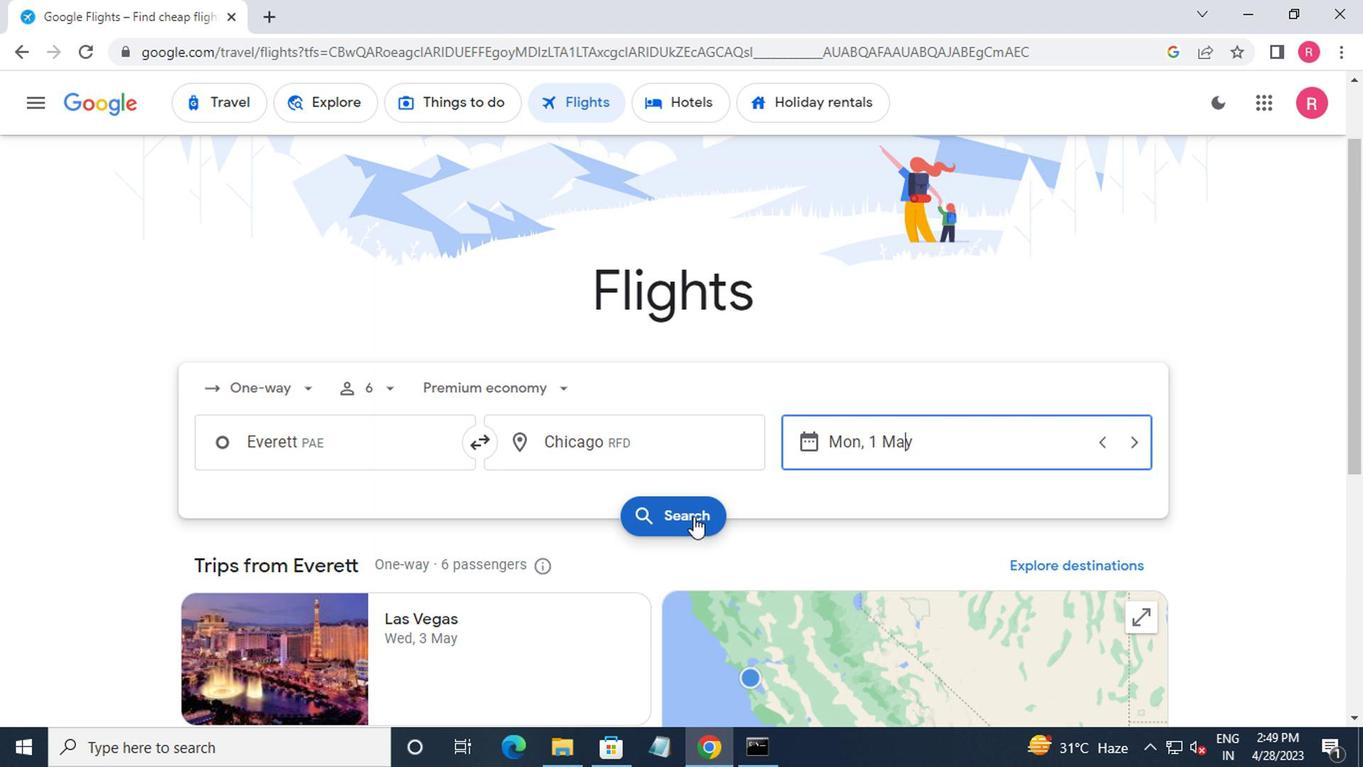 
Action: Mouse moved to (211, 299)
Screenshot: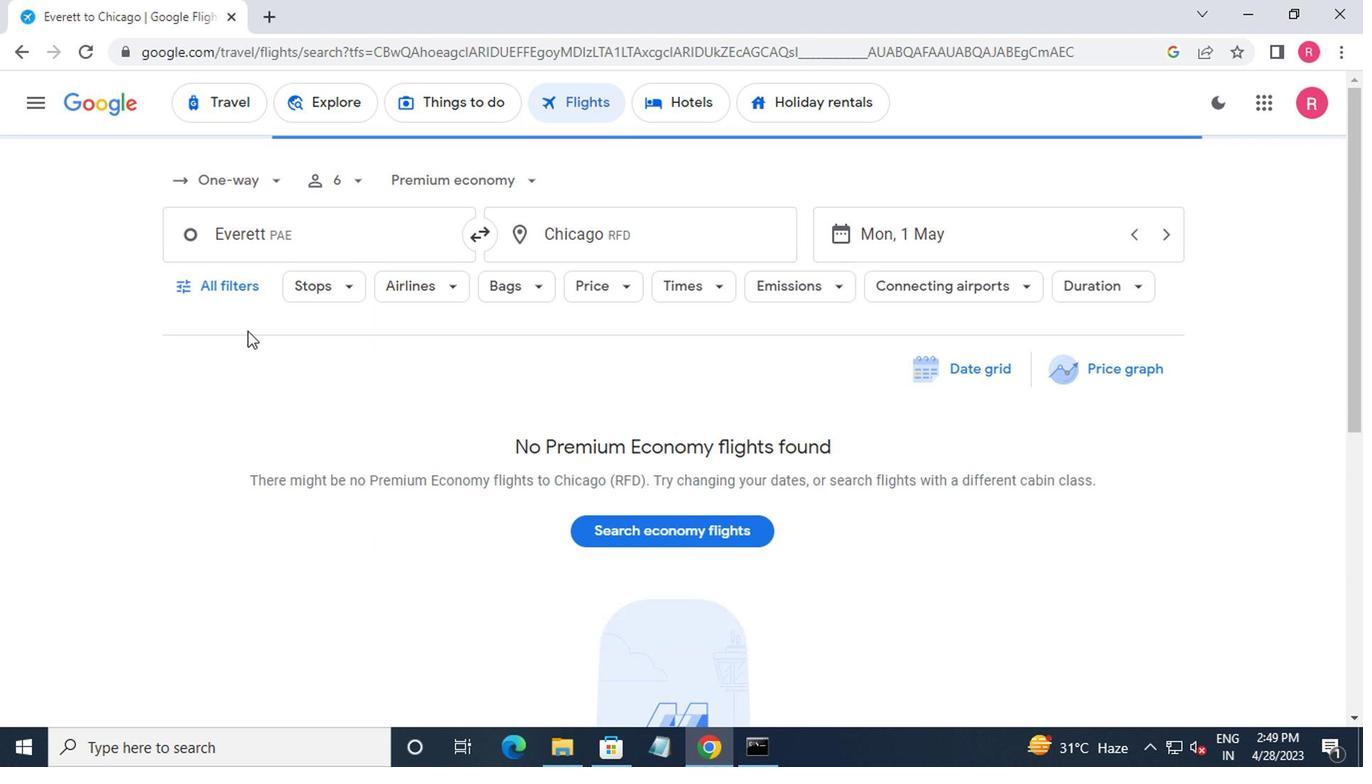
Action: Mouse pressed left at (211, 299)
Screenshot: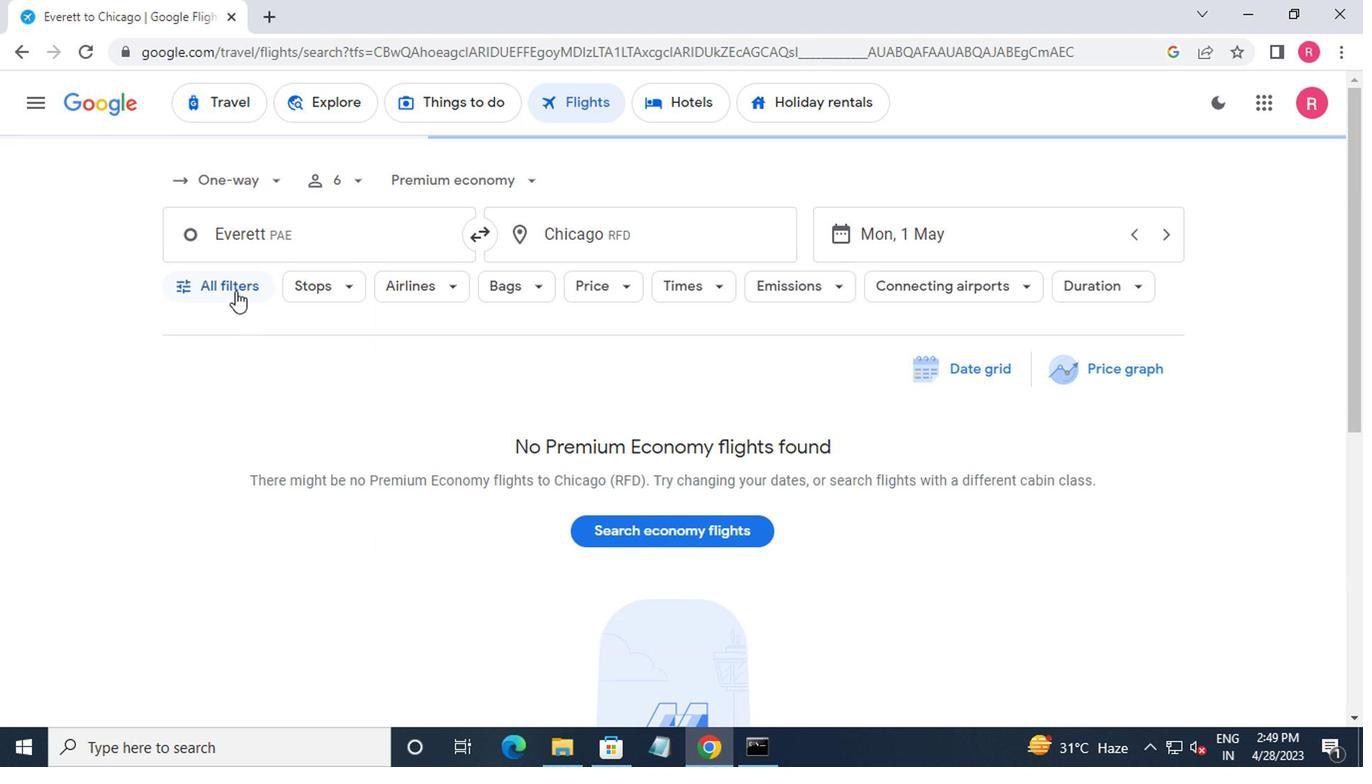 
Action: Mouse moved to (274, 460)
Screenshot: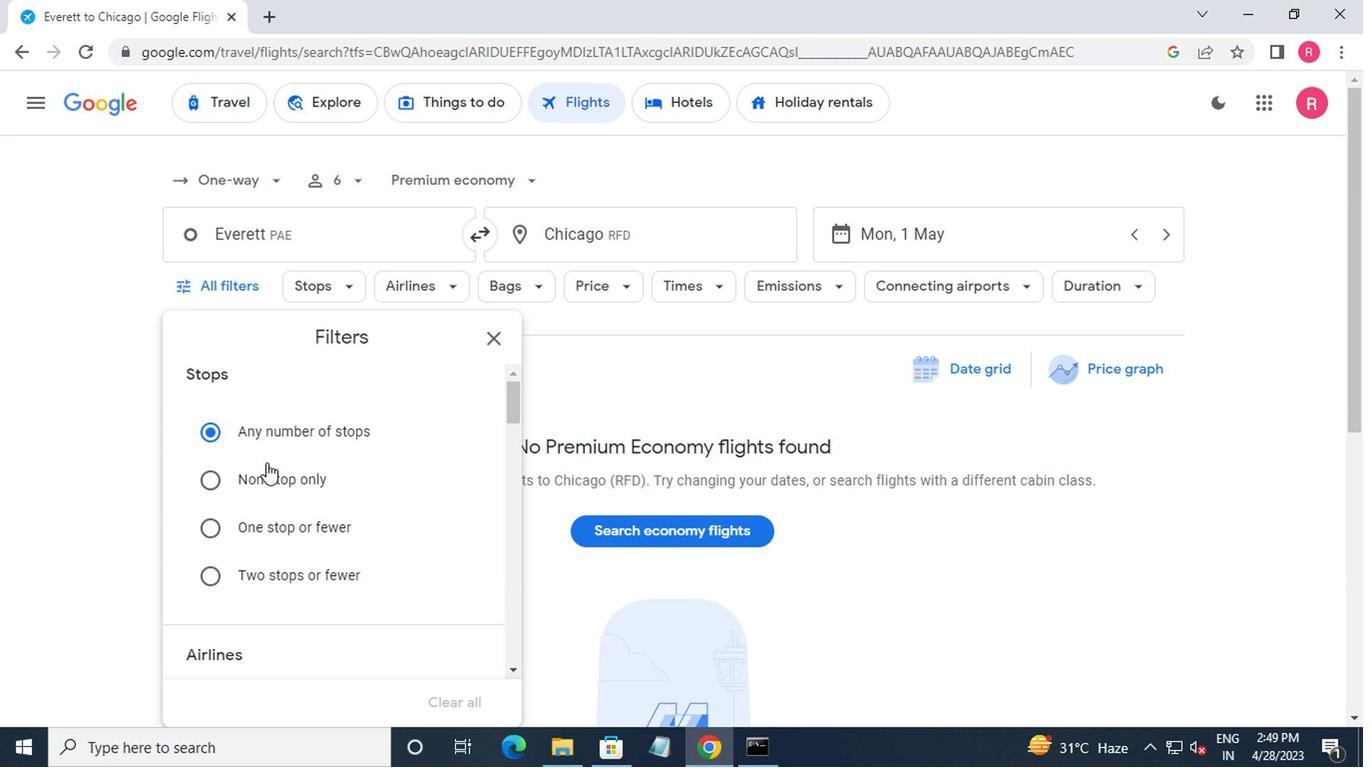 
Action: Mouse scrolled (274, 458) with delta (0, -1)
Screenshot: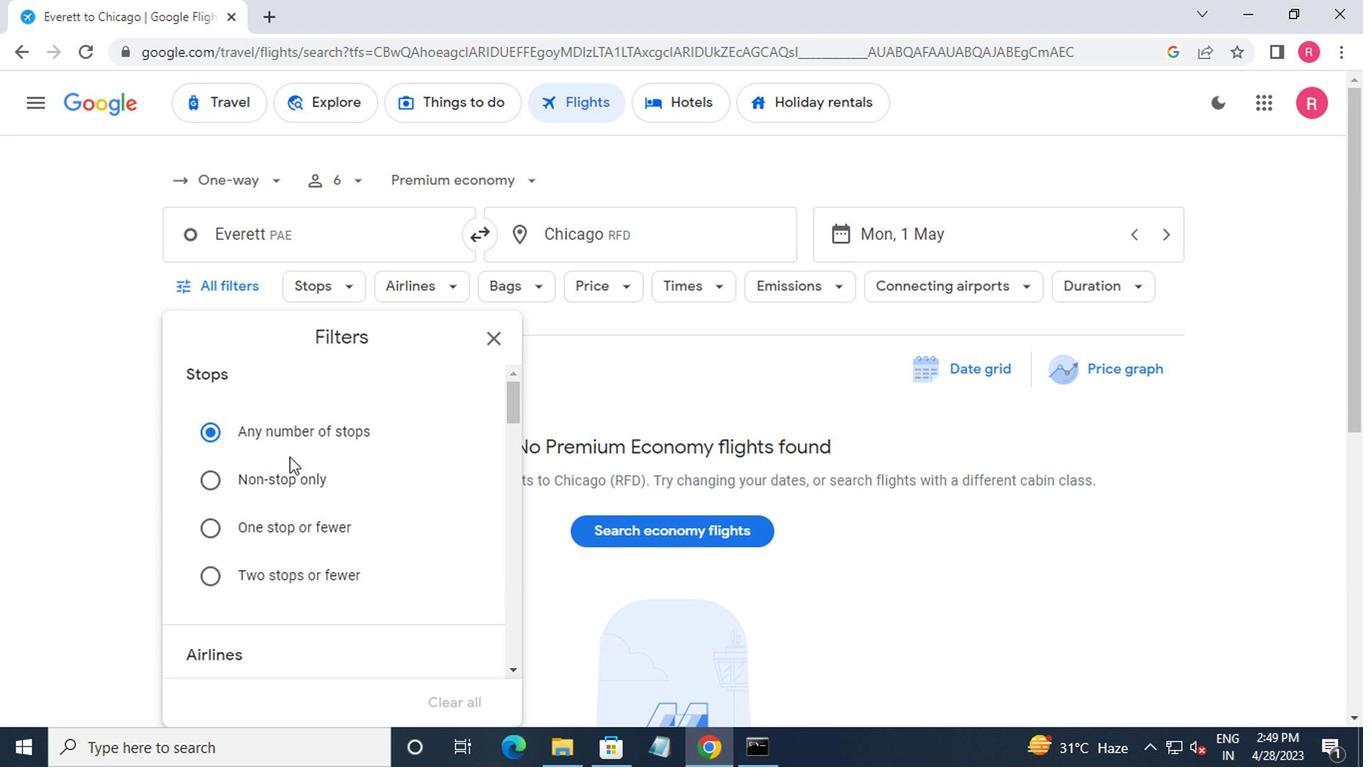 
Action: Mouse scrolled (274, 458) with delta (0, -1)
Screenshot: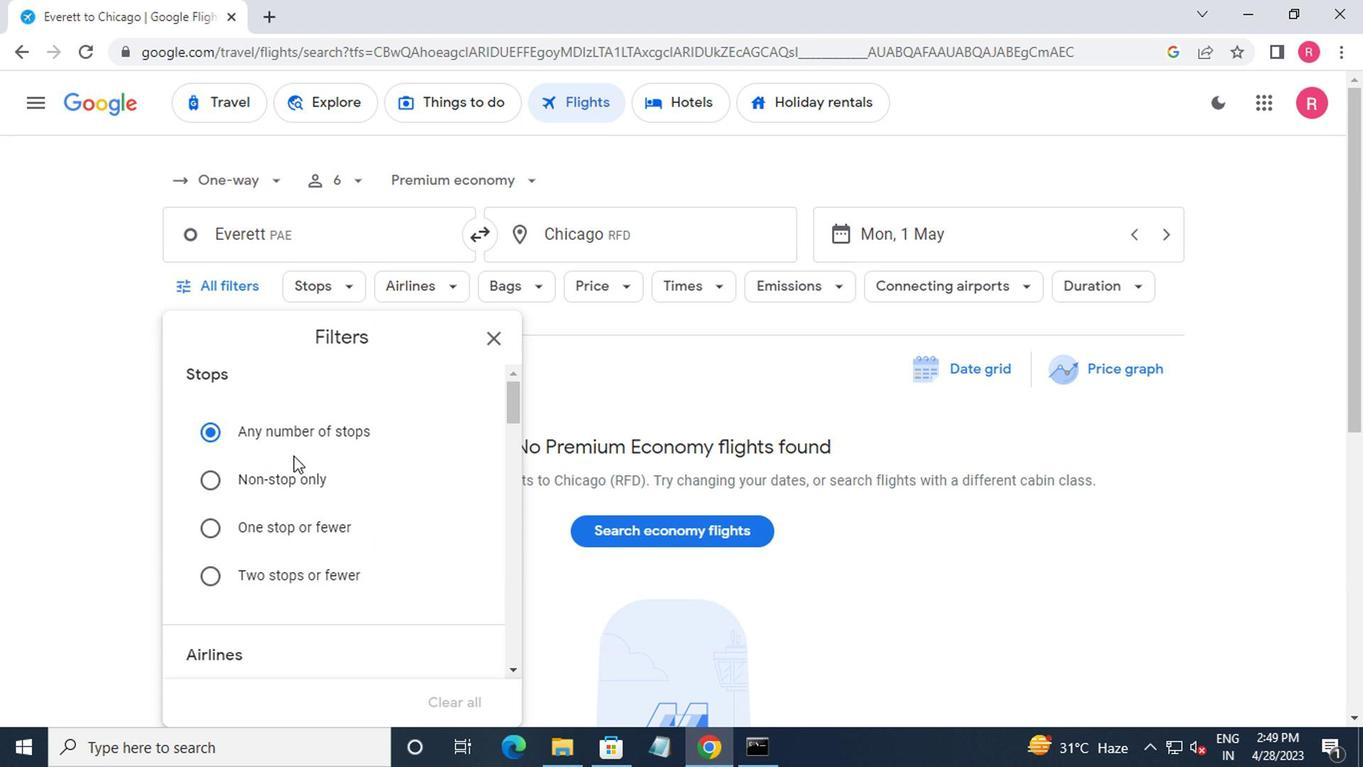 
Action: Mouse scrolled (274, 458) with delta (0, -1)
Screenshot: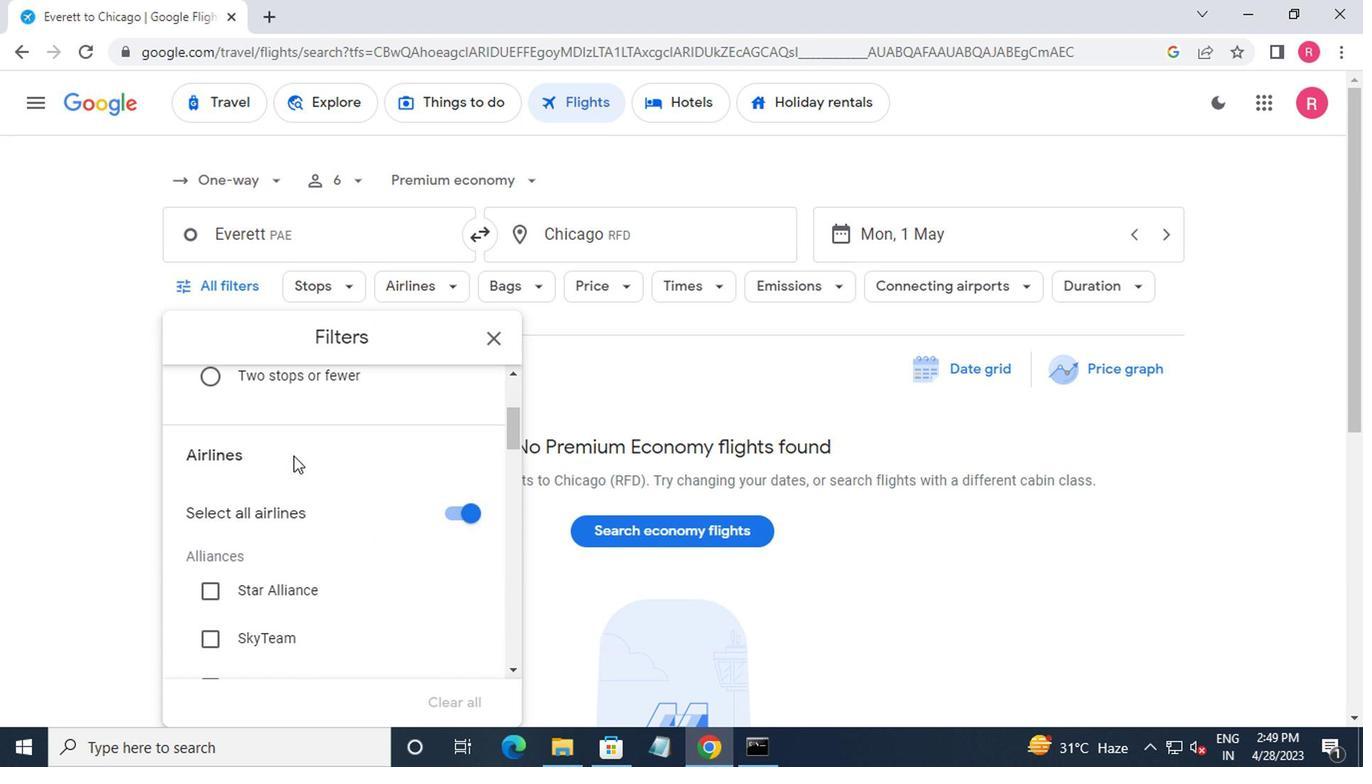 
Action: Mouse scrolled (274, 458) with delta (0, -1)
Screenshot: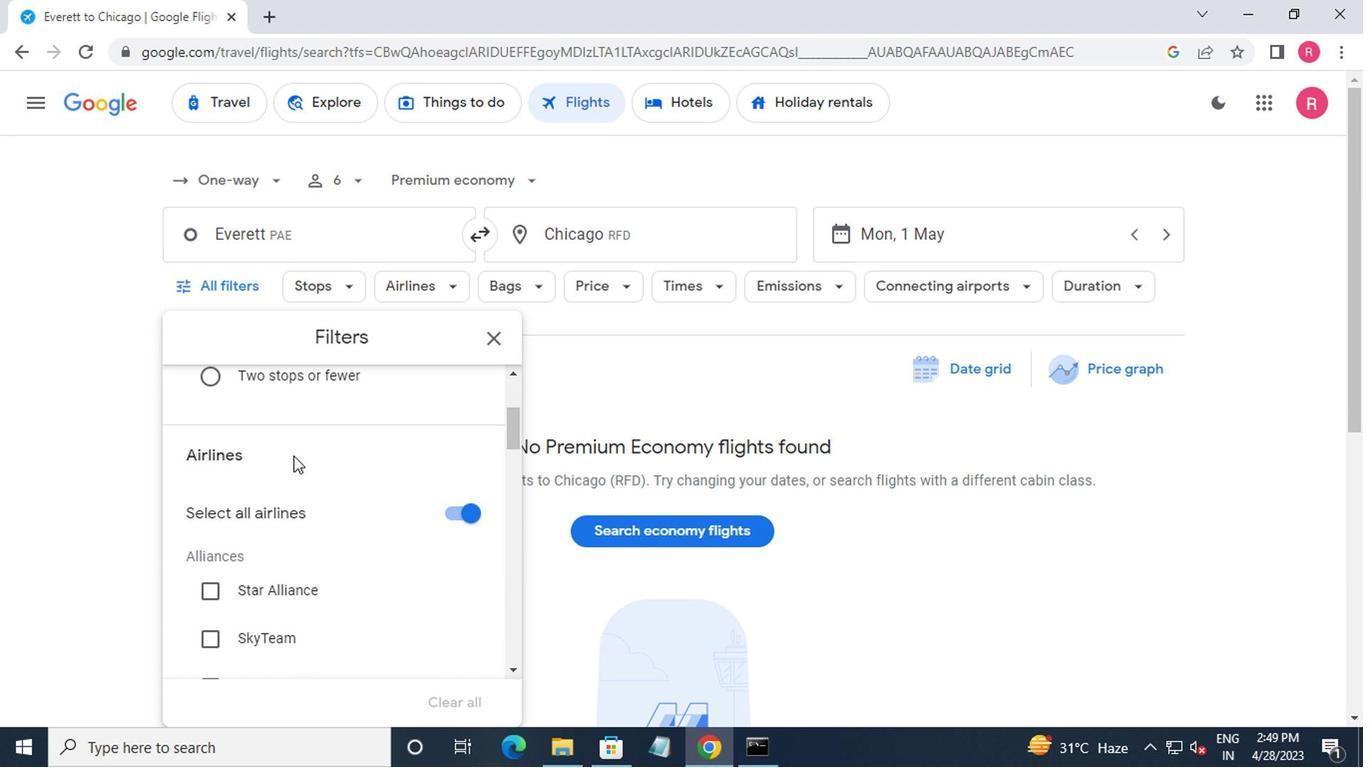 
Action: Mouse scrolled (274, 458) with delta (0, -1)
Screenshot: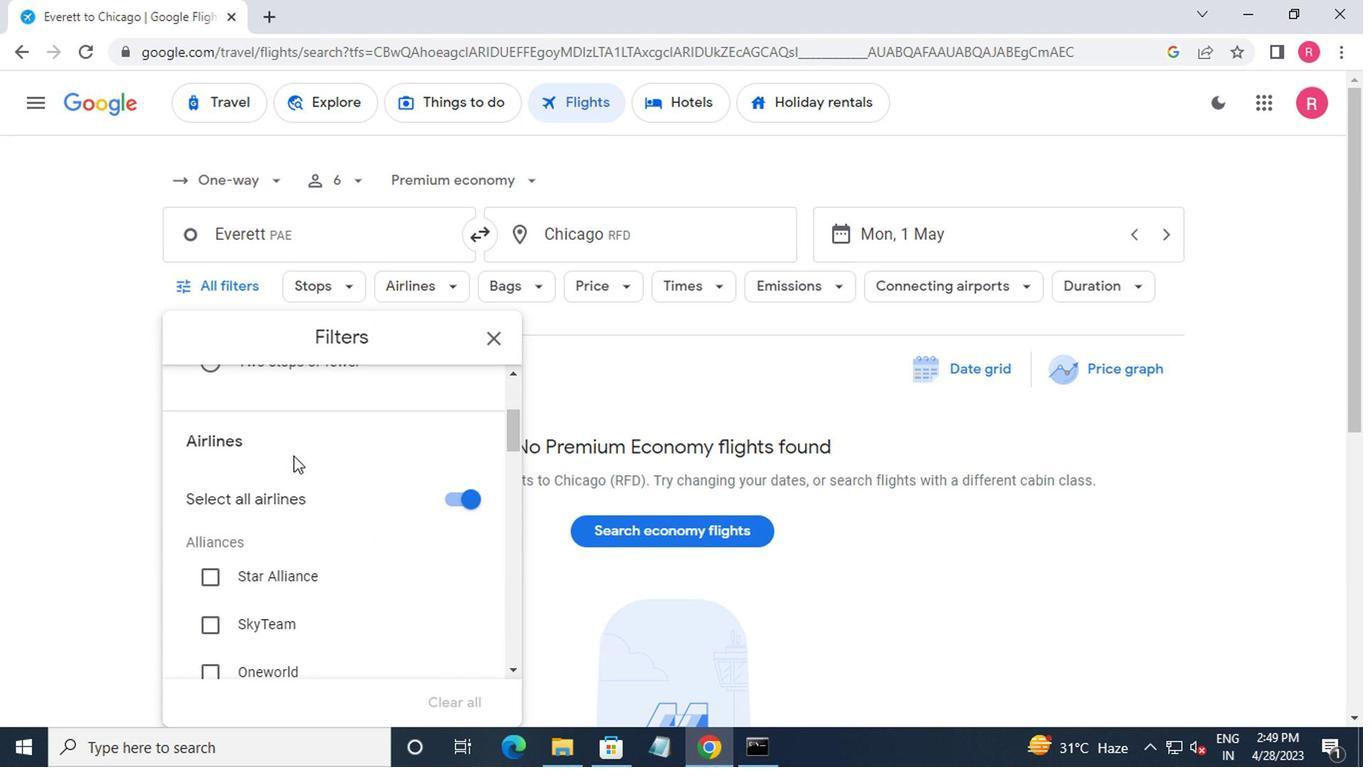 
Action: Mouse moved to (461, 535)
Screenshot: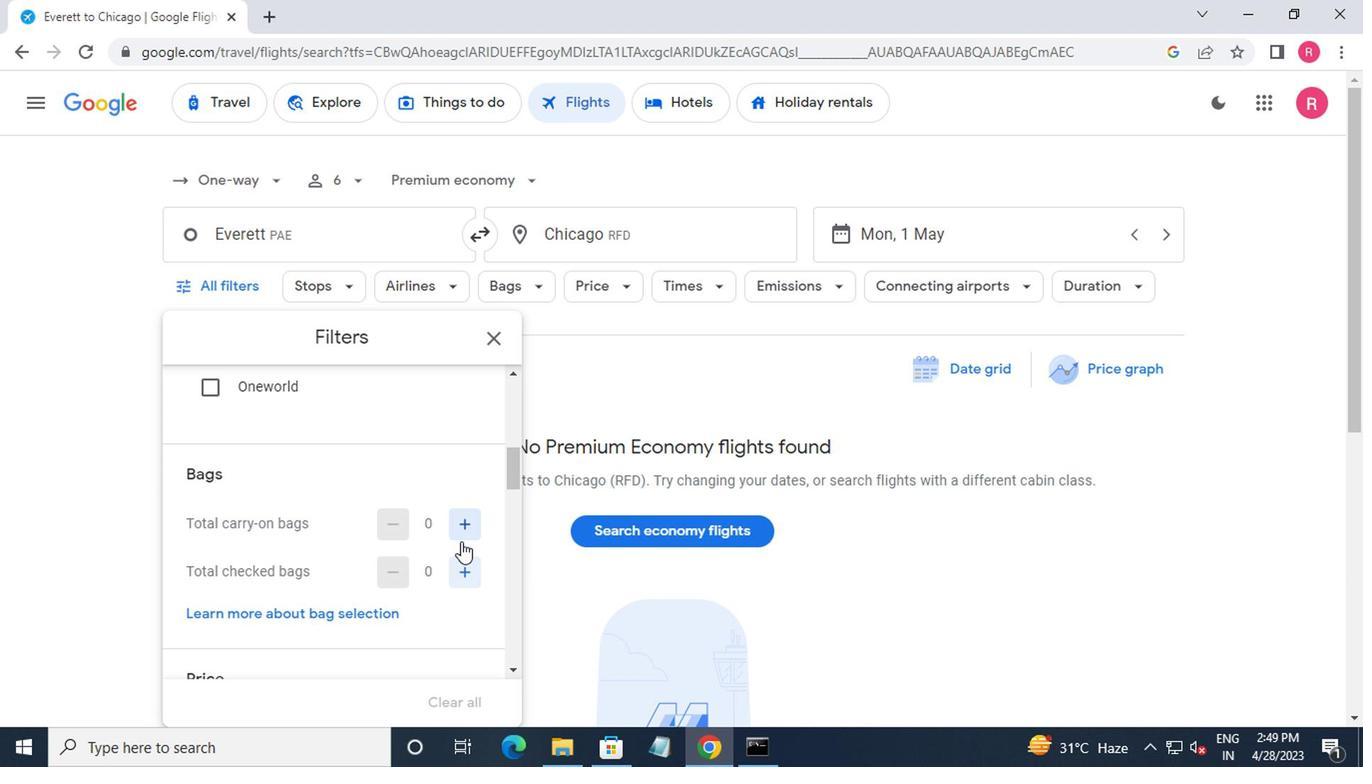 
Action: Mouse pressed left at (461, 535)
Screenshot: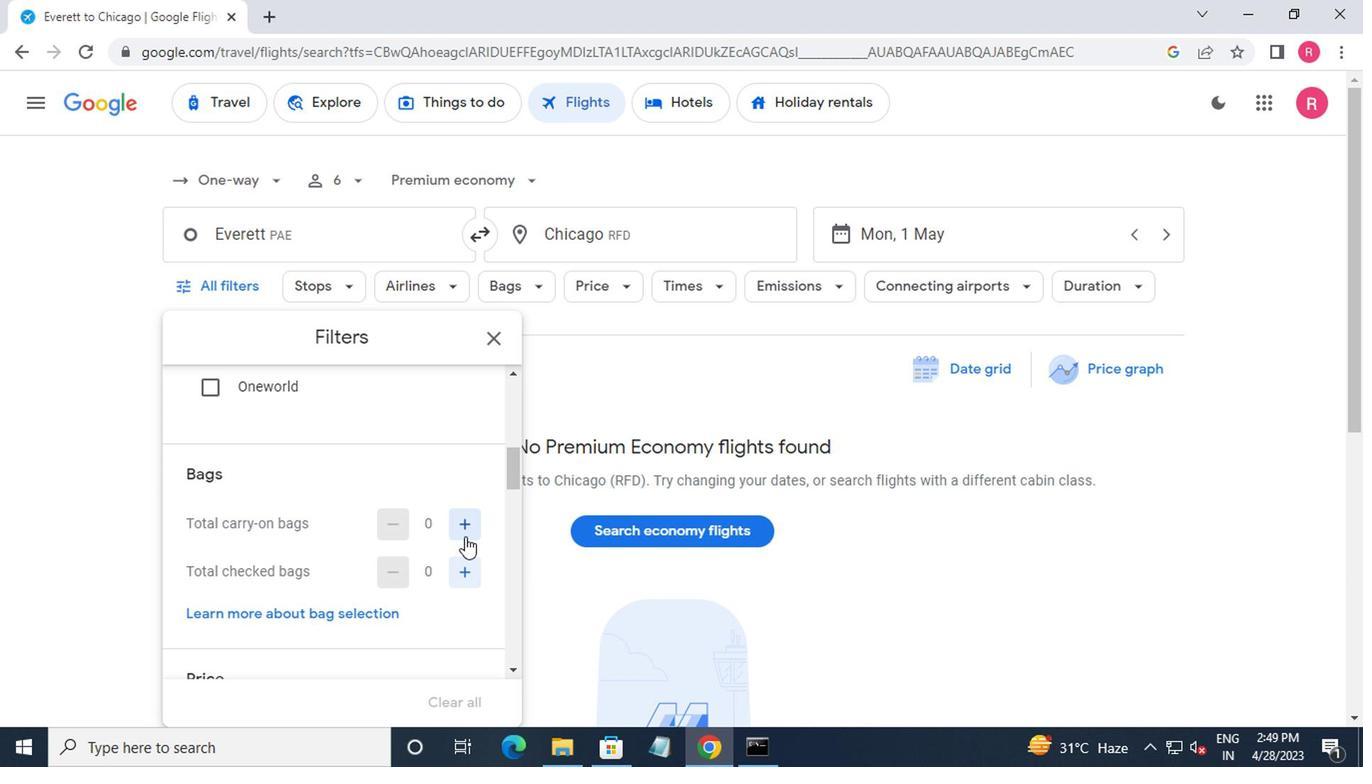 
Action: Mouse pressed left at (461, 535)
Screenshot: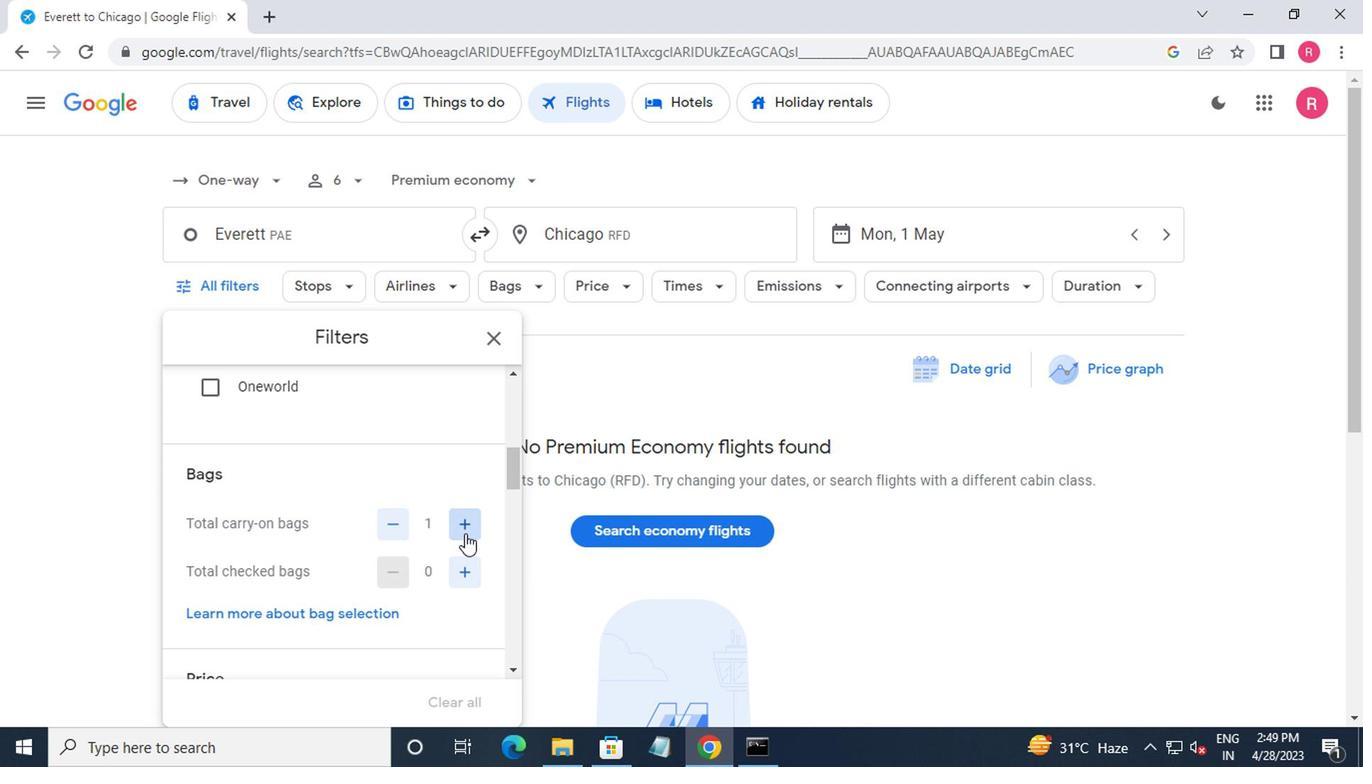 
Action: Mouse moved to (461, 581)
Screenshot: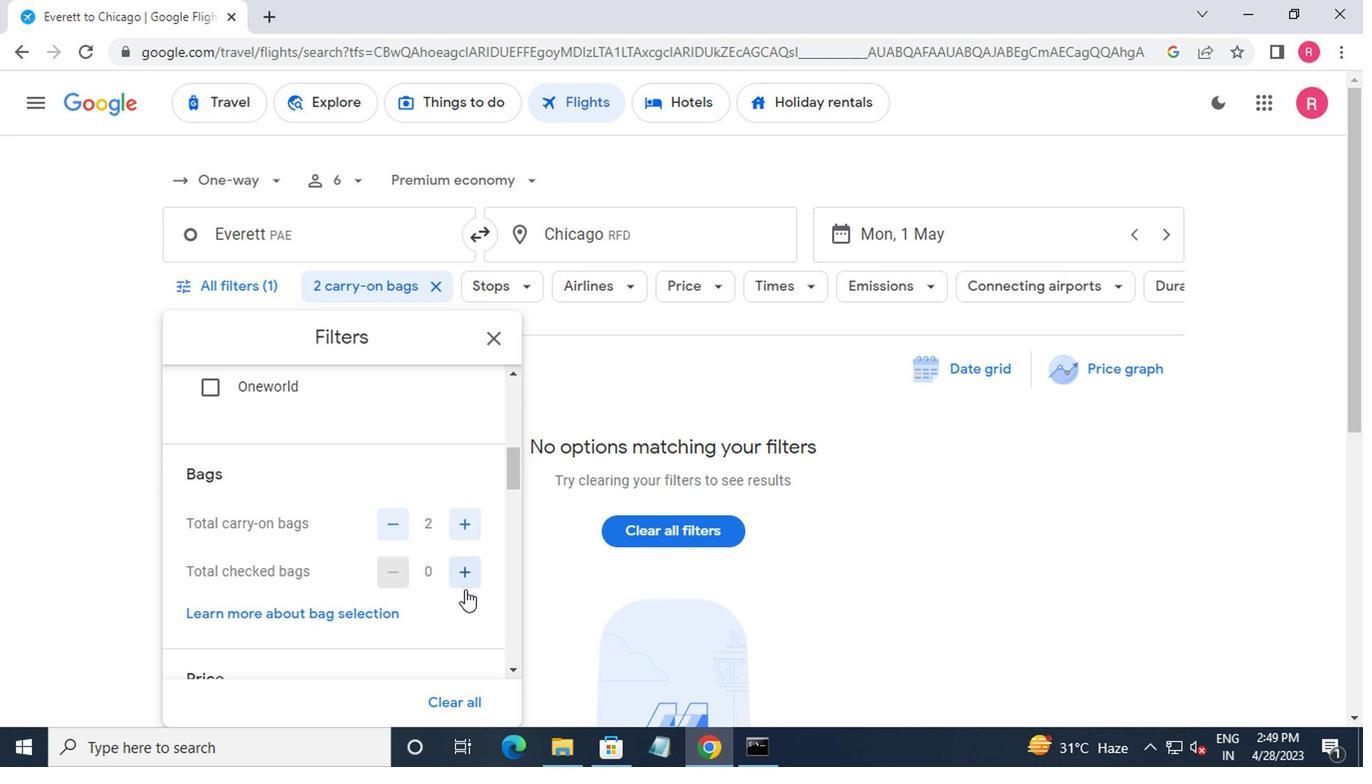 
Action: Mouse pressed left at (461, 581)
Screenshot: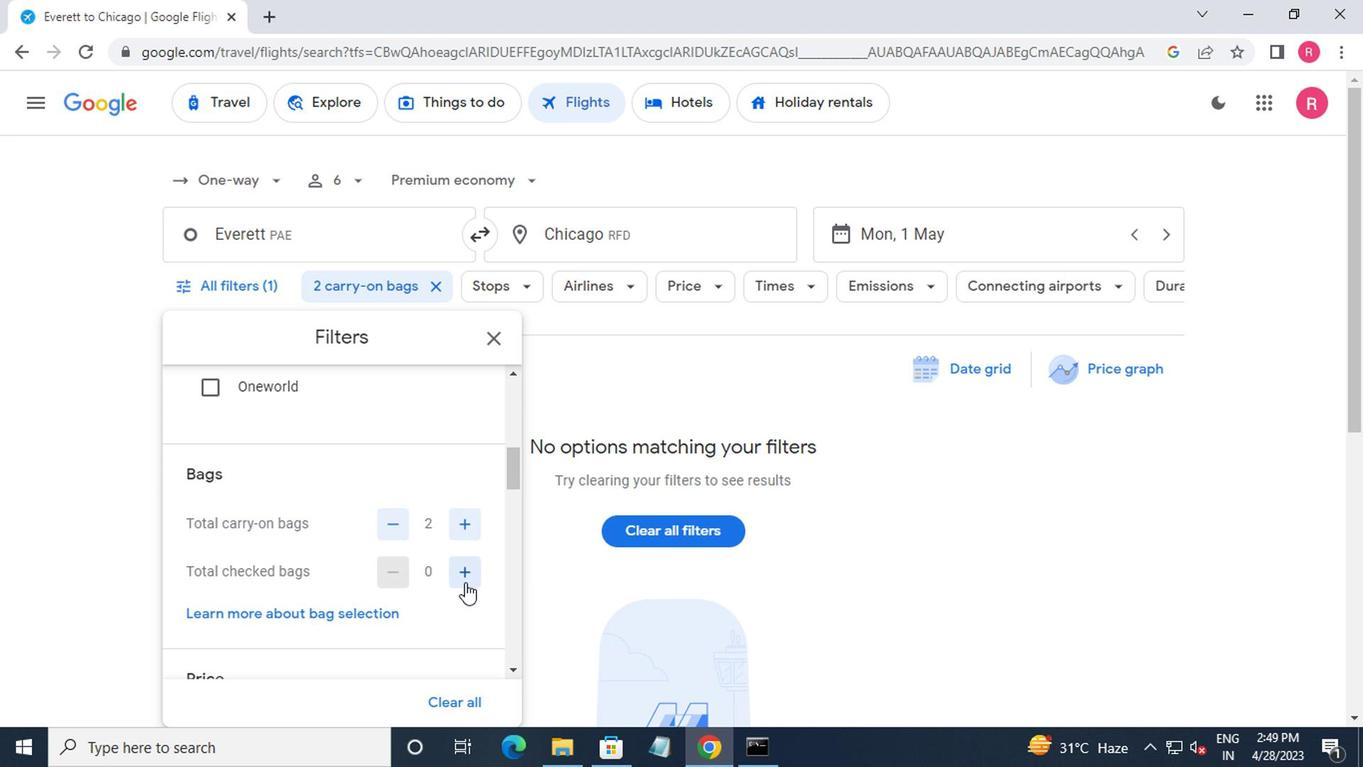 
Action: Mouse moved to (460, 578)
Screenshot: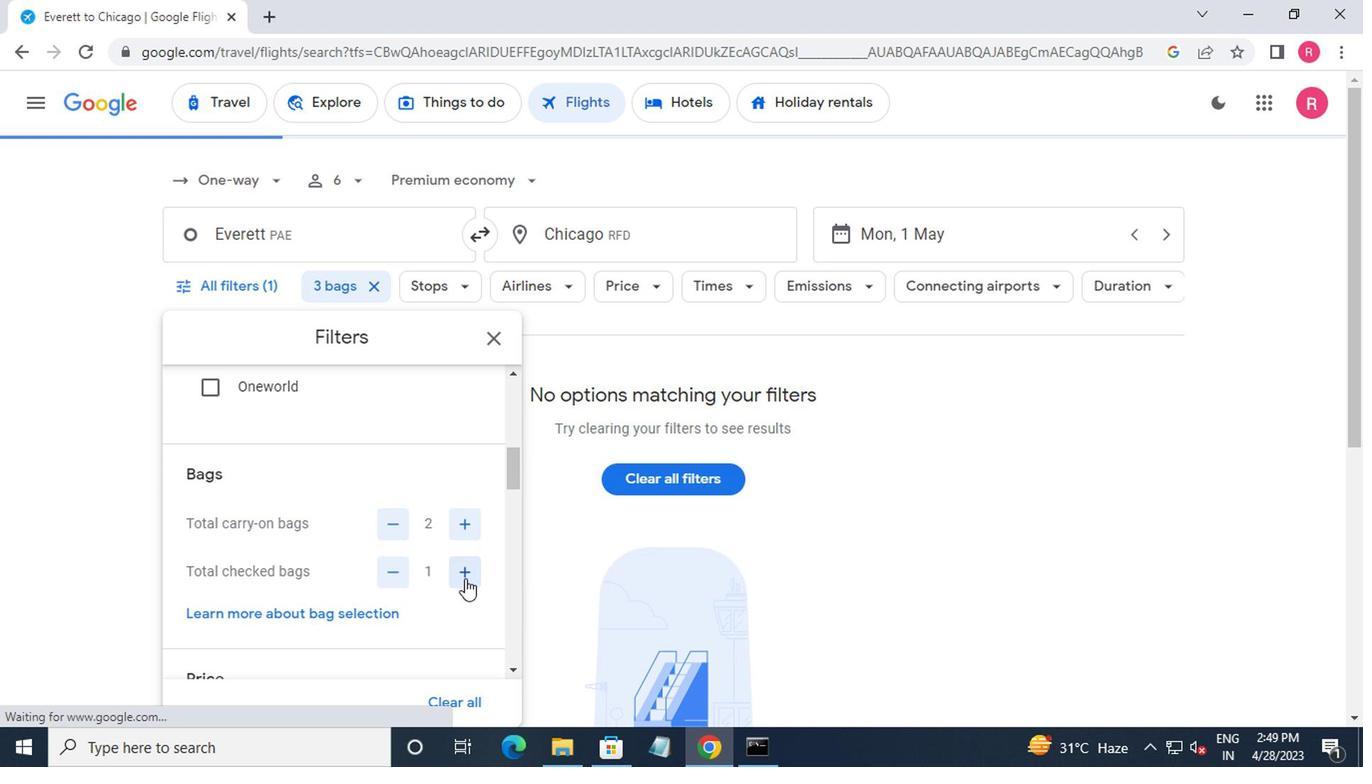 
Action: Mouse scrolled (460, 577) with delta (0, 0)
Screenshot: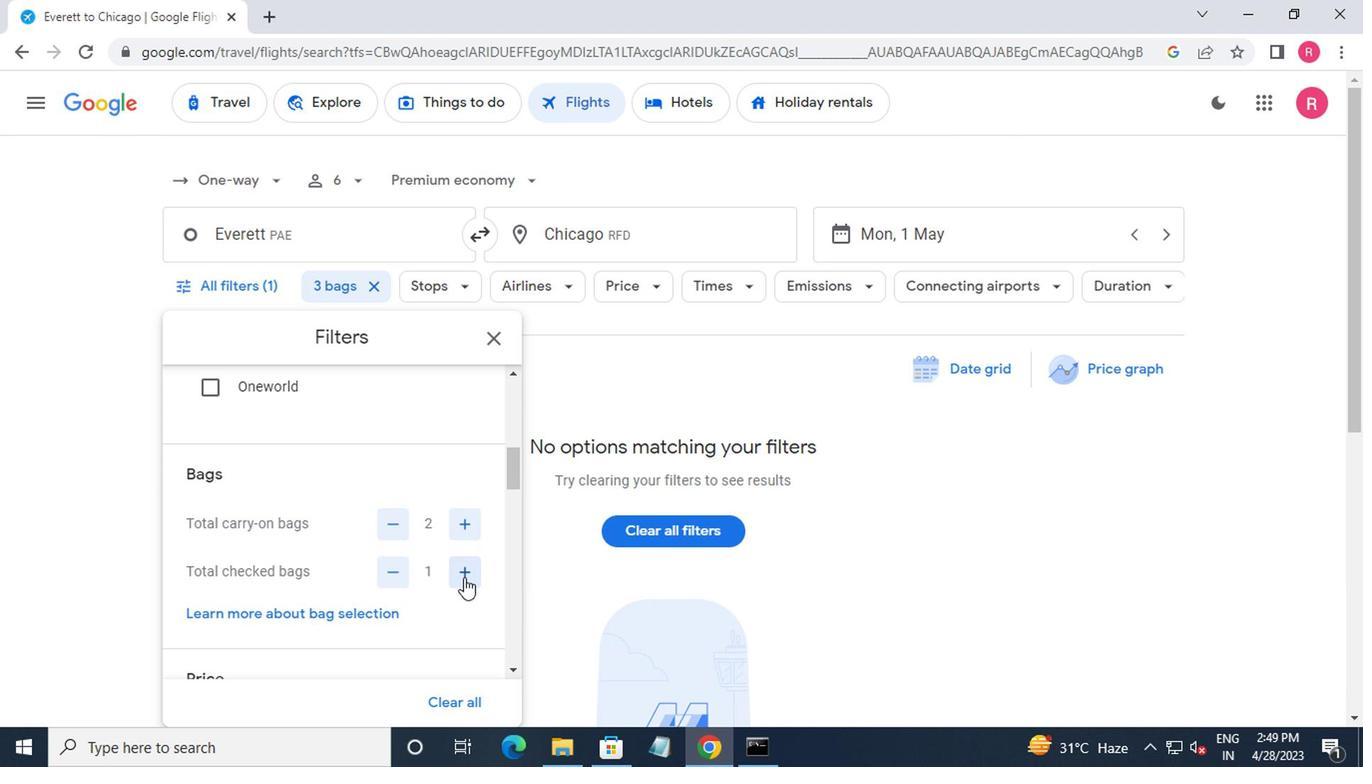 
Action: Mouse scrolled (460, 577) with delta (0, 0)
Screenshot: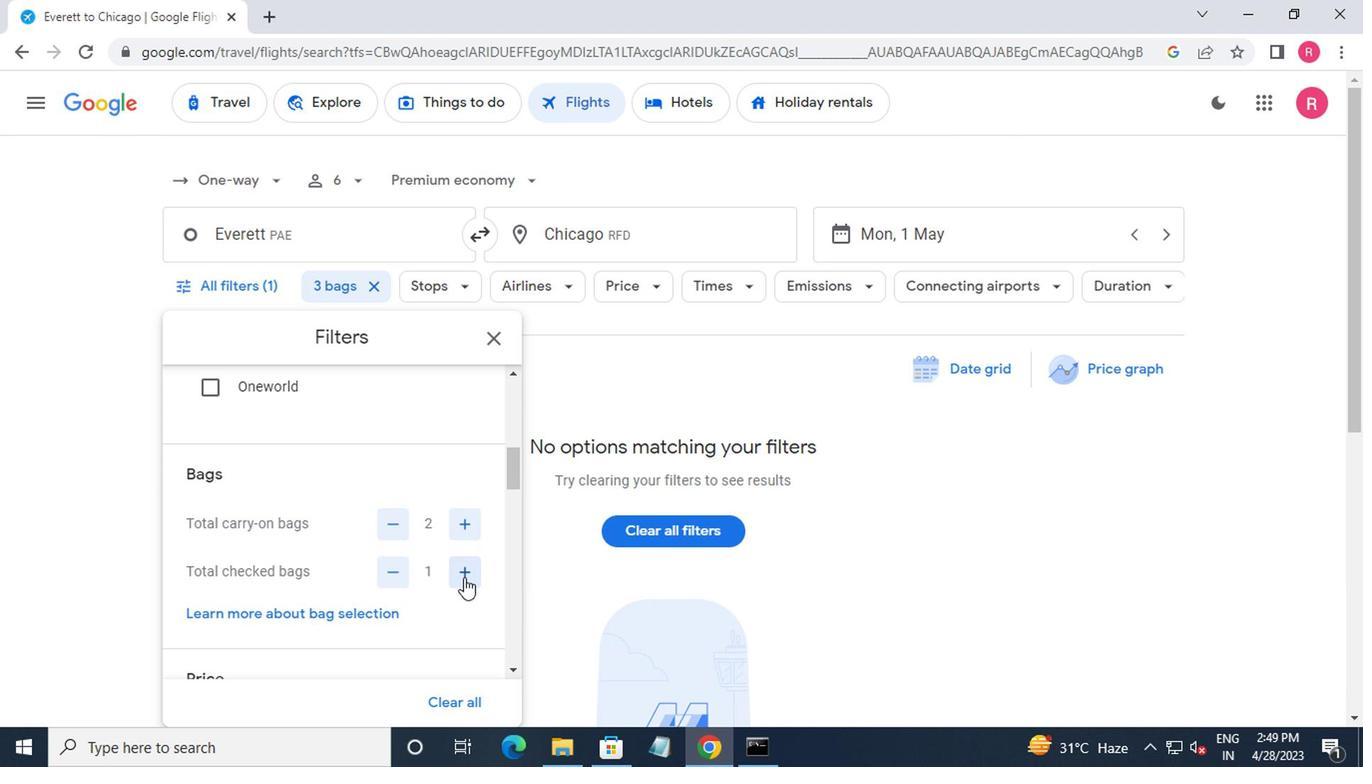 
Action: Mouse moved to (470, 567)
Screenshot: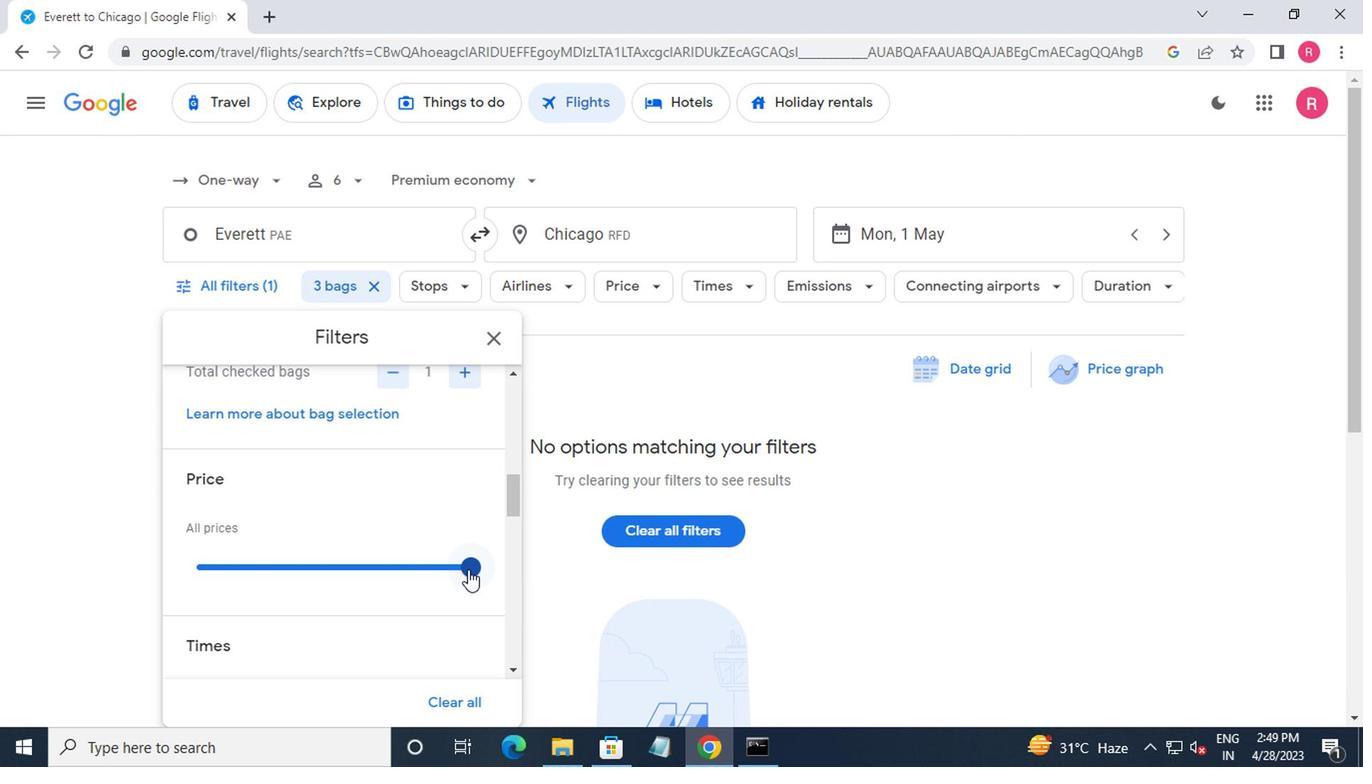
Action: Mouse pressed left at (470, 567)
Screenshot: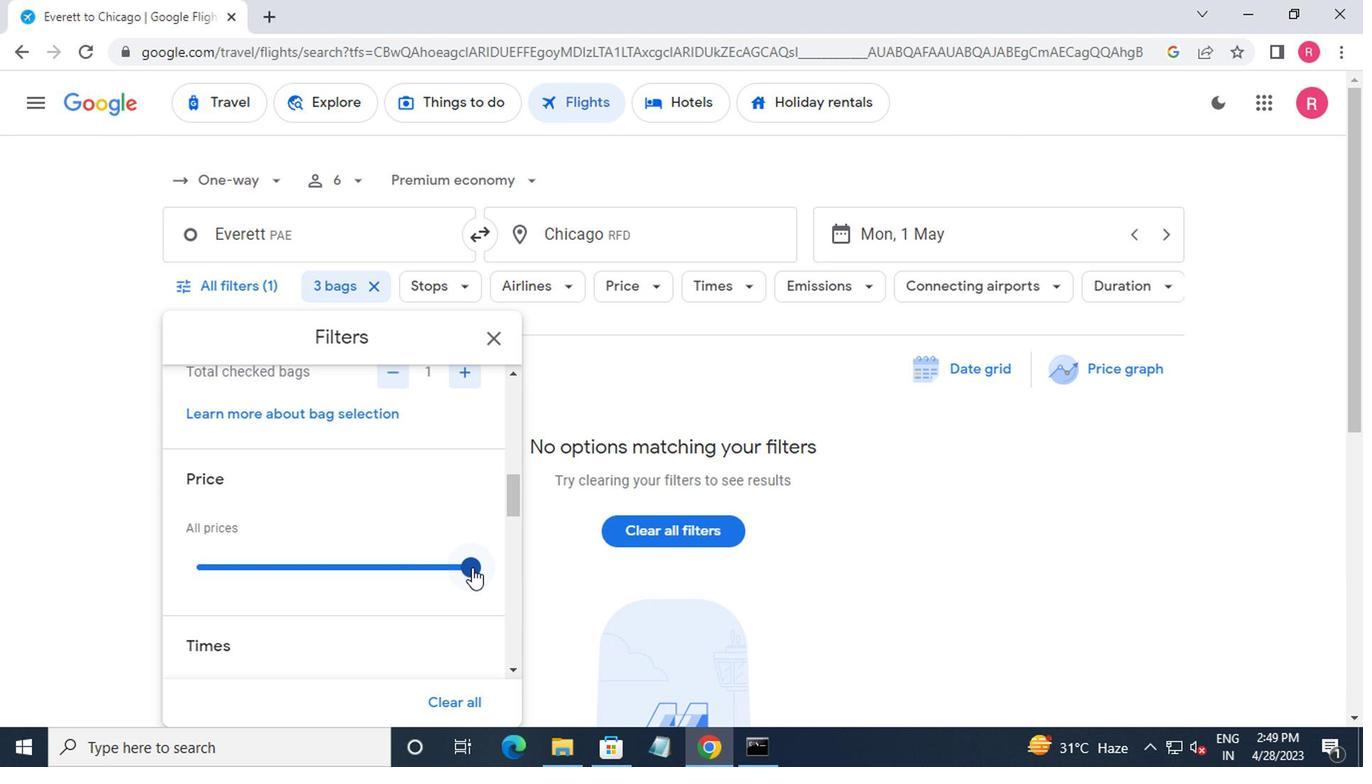 
Action: Mouse scrolled (470, 566) with delta (0, 0)
Screenshot: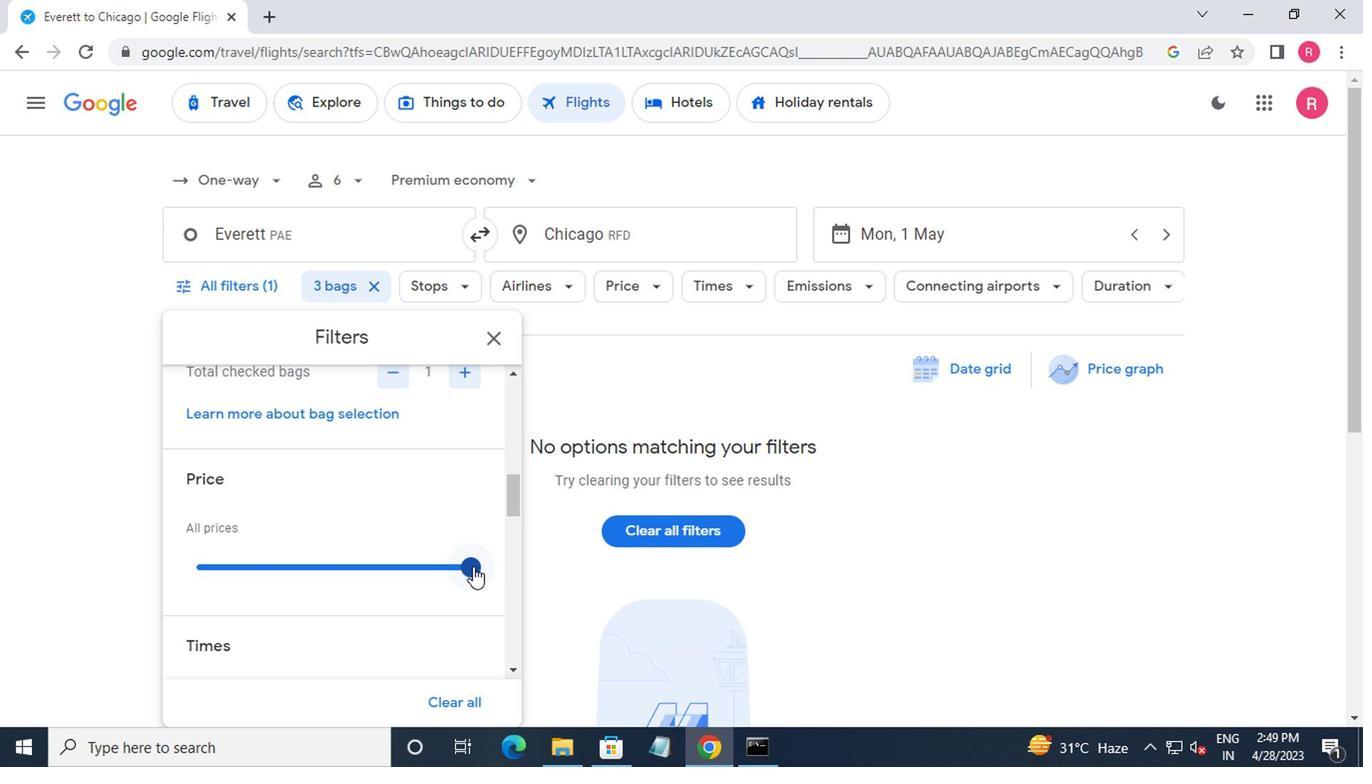 
Action: Mouse scrolled (470, 566) with delta (0, 0)
Screenshot: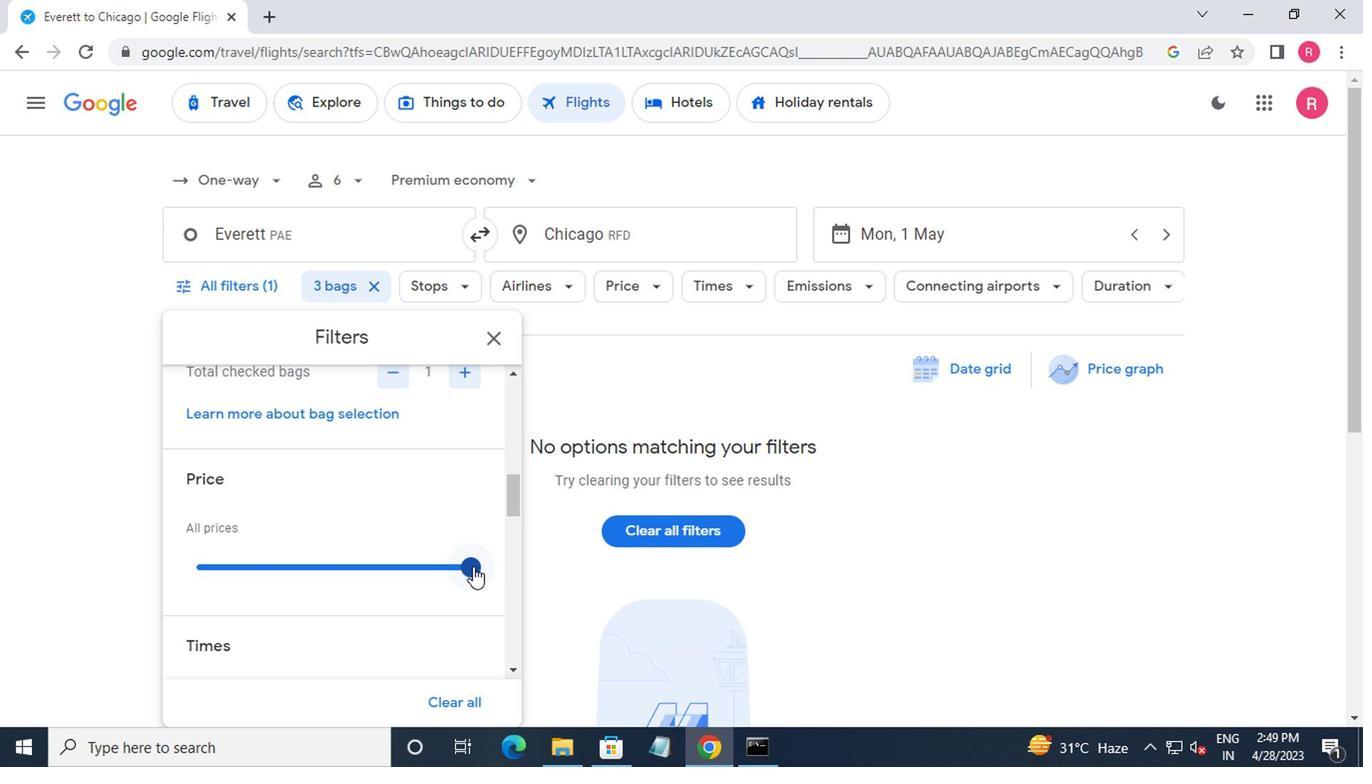 
Action: Mouse moved to (169, 580)
Screenshot: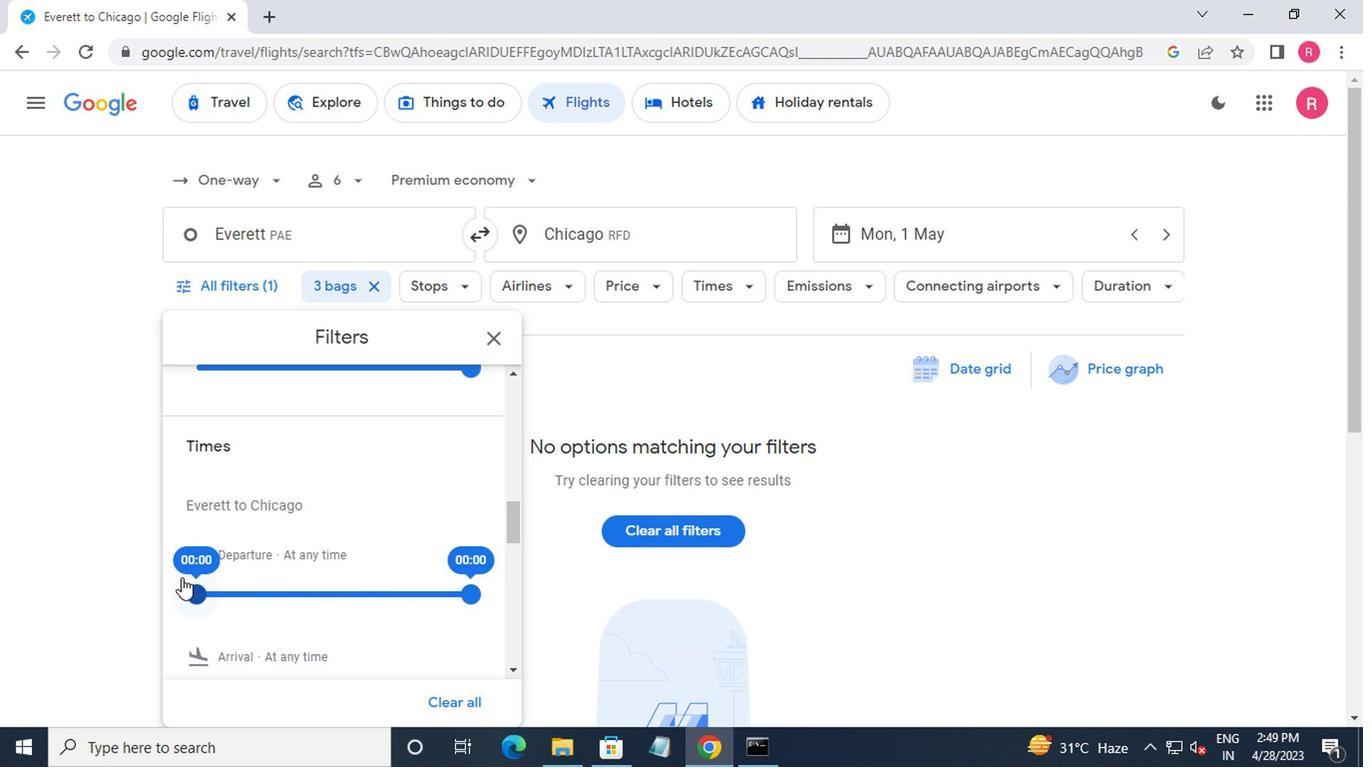 
Action: Mouse pressed left at (169, 580)
Screenshot: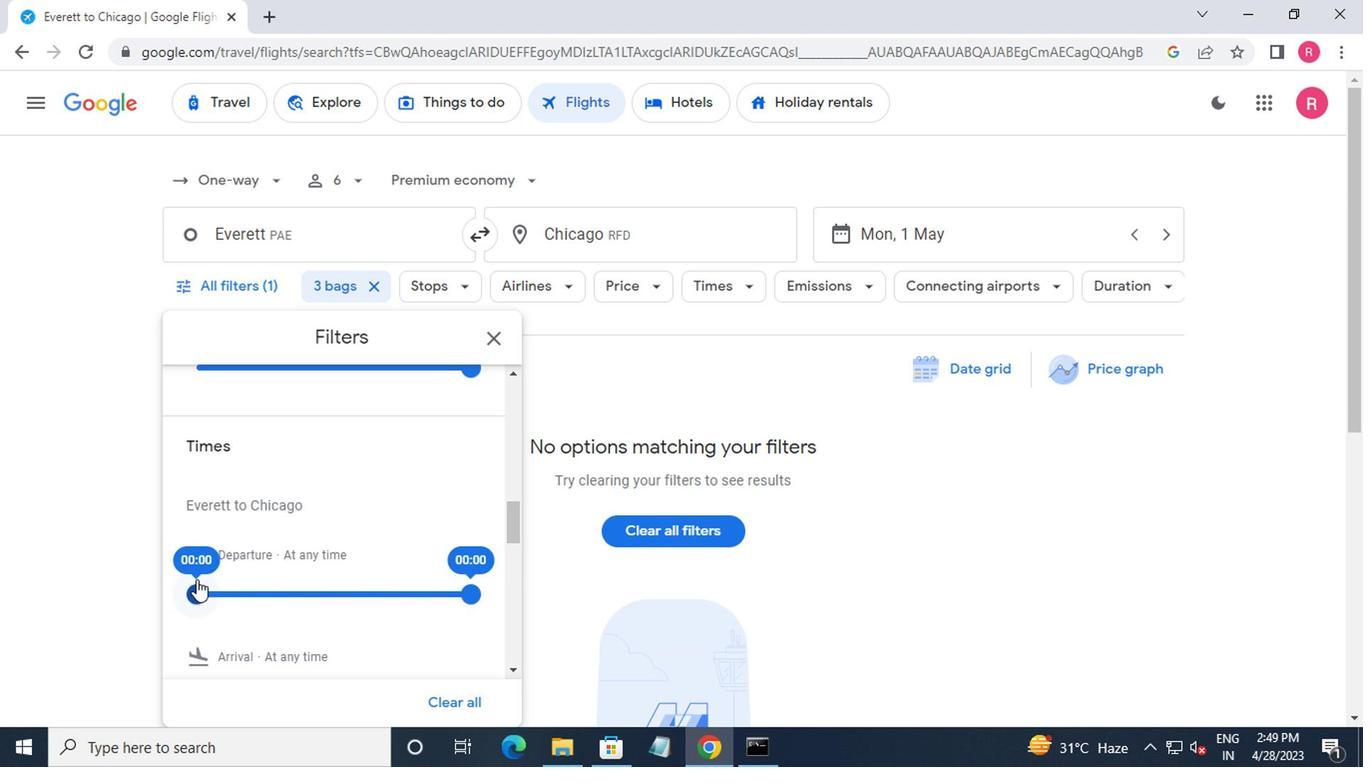 
Action: Mouse moved to (458, 598)
Screenshot: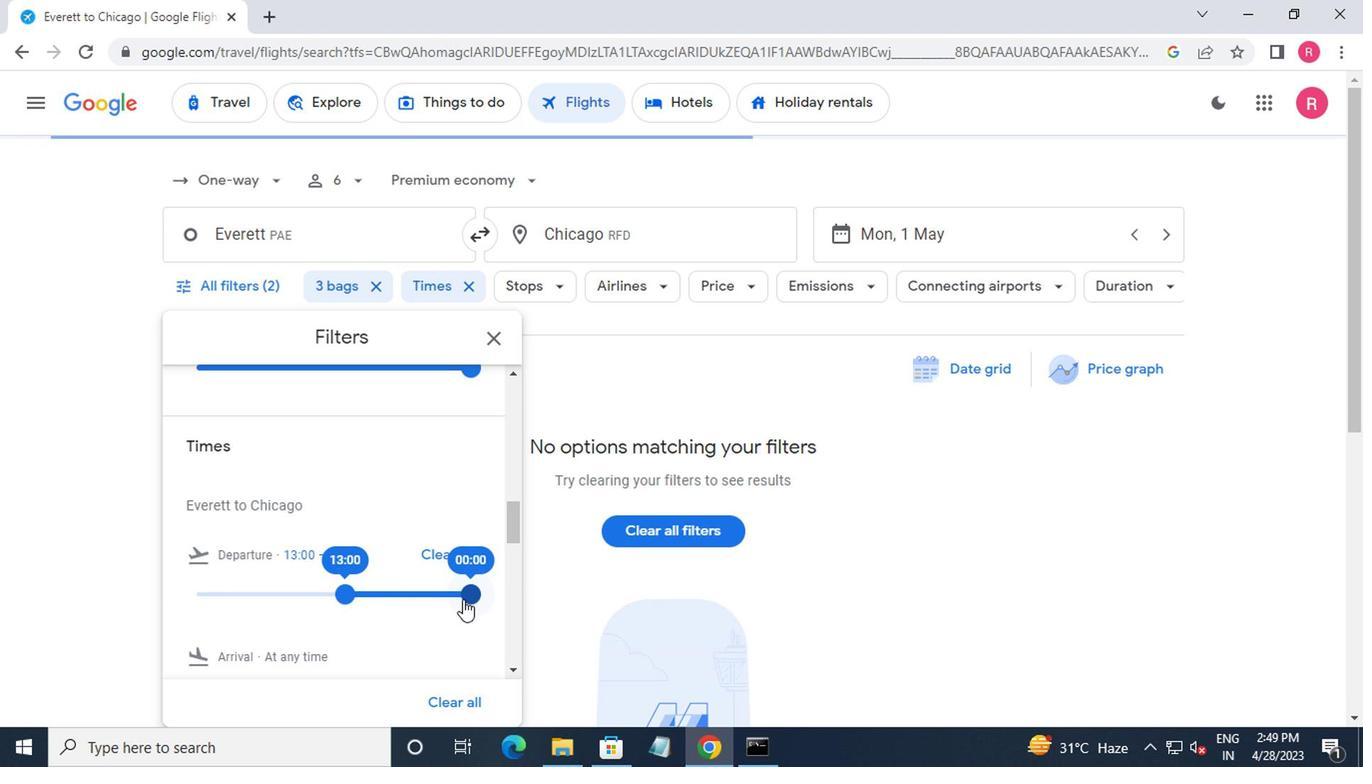 
Action: Mouse pressed left at (458, 598)
Screenshot: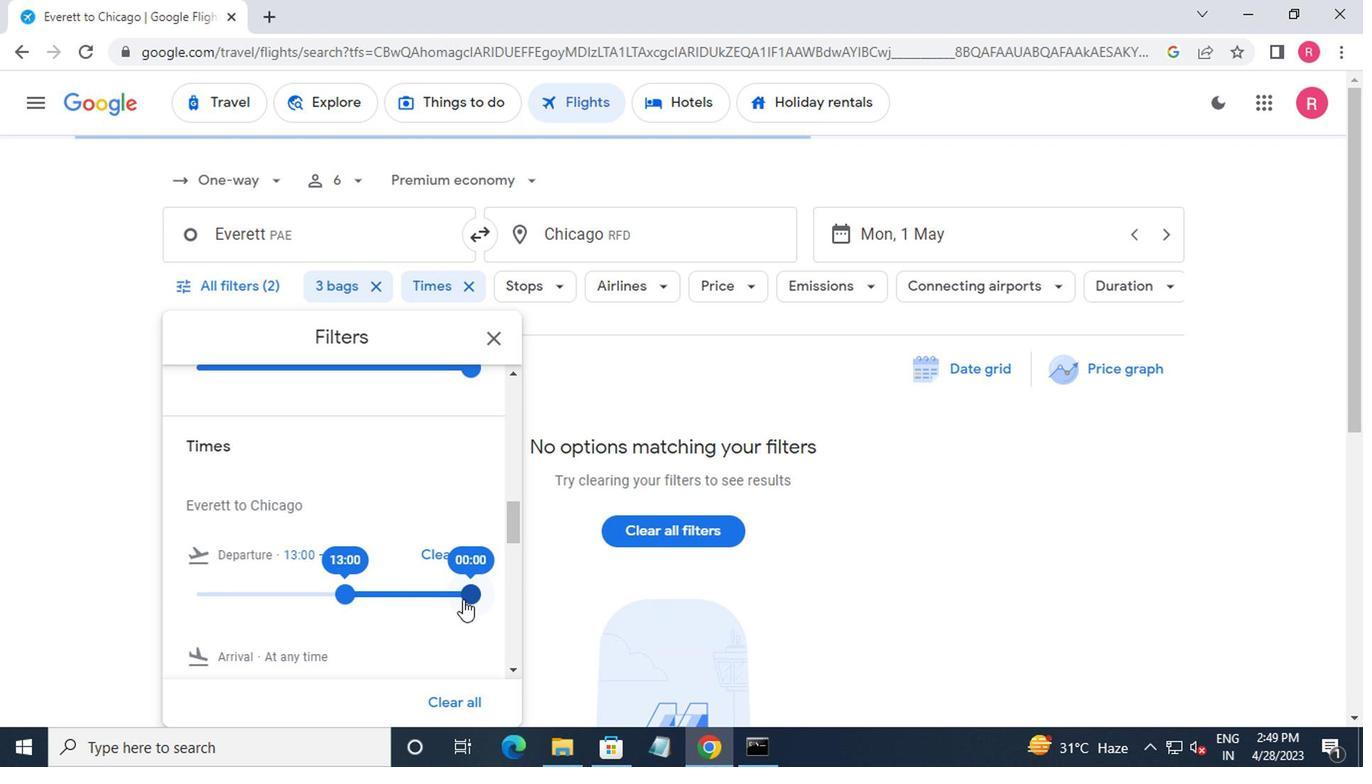 
Action: Mouse moved to (488, 352)
Screenshot: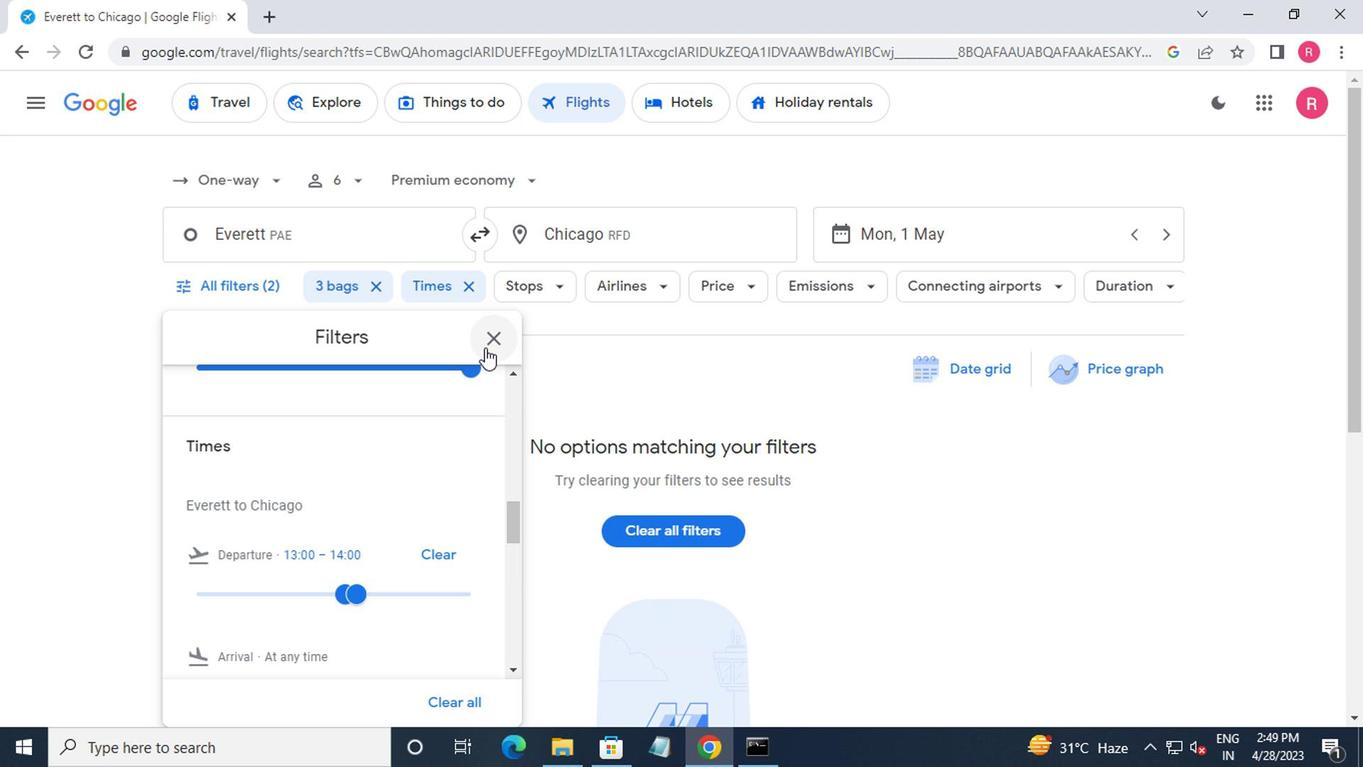 
Action: Mouse pressed left at (488, 352)
Screenshot: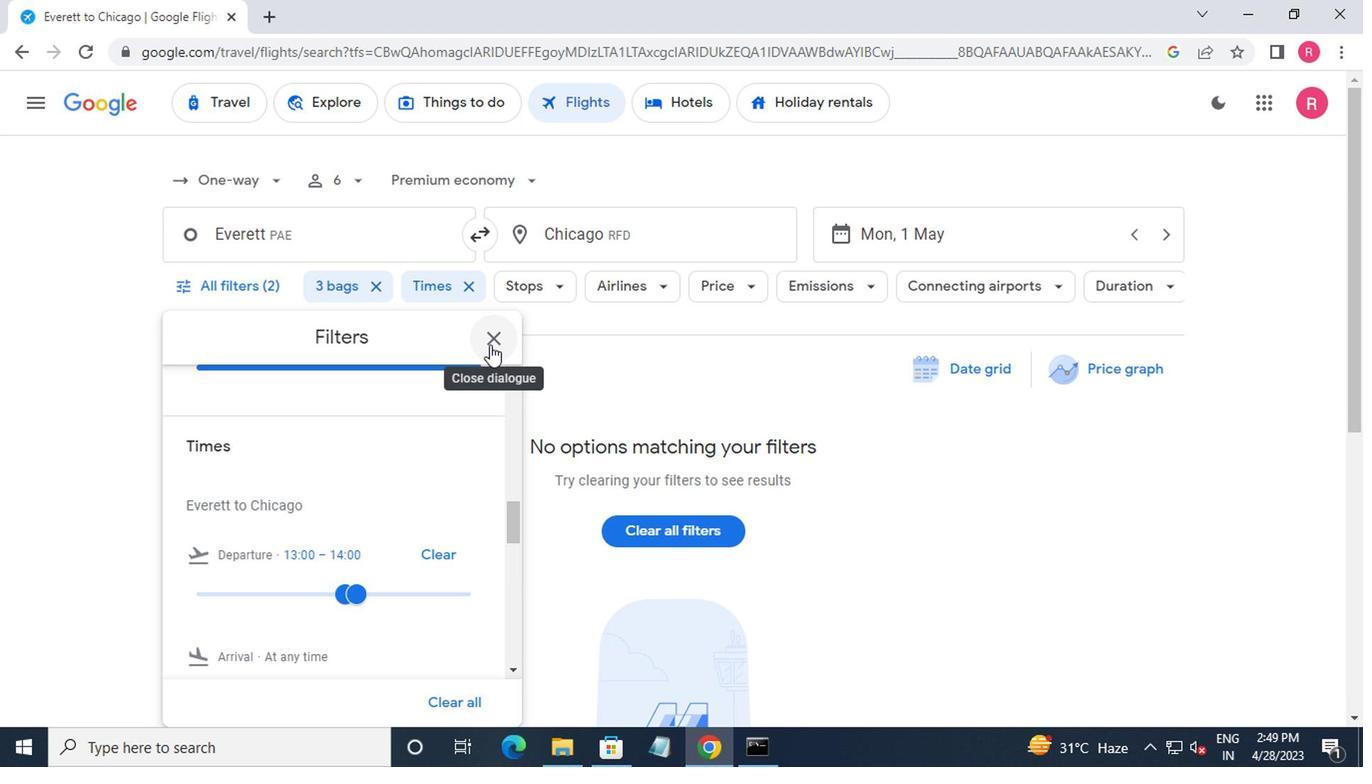 
